 Task: In the Contact  GenesisThompson@nbcnewyork.com, Create email and send with subject: 'We're Thrilled to Welcome You ', and with mail content 'Good Evening,_x000D_
Step into a world of unlimited possibilities. Our cutting-edge solution will empower you to overcome challenges and achieve unparalleled success in your industry._x000D_
Thanks and Regards', attach the document: Terms_and_conditions.doc and insert image: visitingcard.jpg. Below Thank and Regards, write Reddit and insert the URL: 'www.reddit.com'. Mark checkbox to create task to follow up : Tomorrow. Logged in from softage.1@softage.net
Action: Mouse moved to (83, 53)
Screenshot: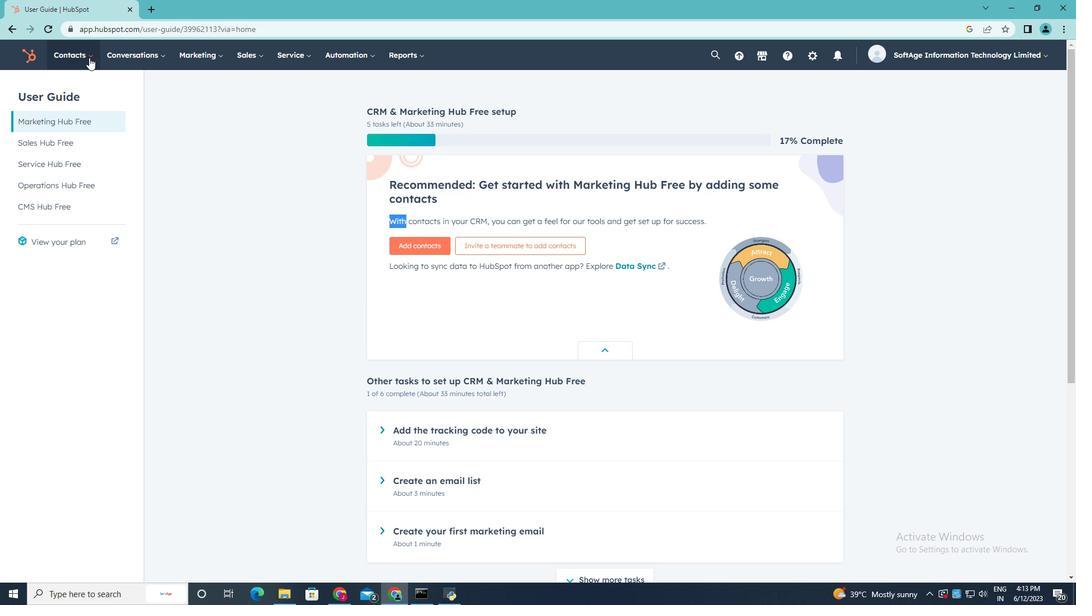 
Action: Mouse pressed left at (83, 53)
Screenshot: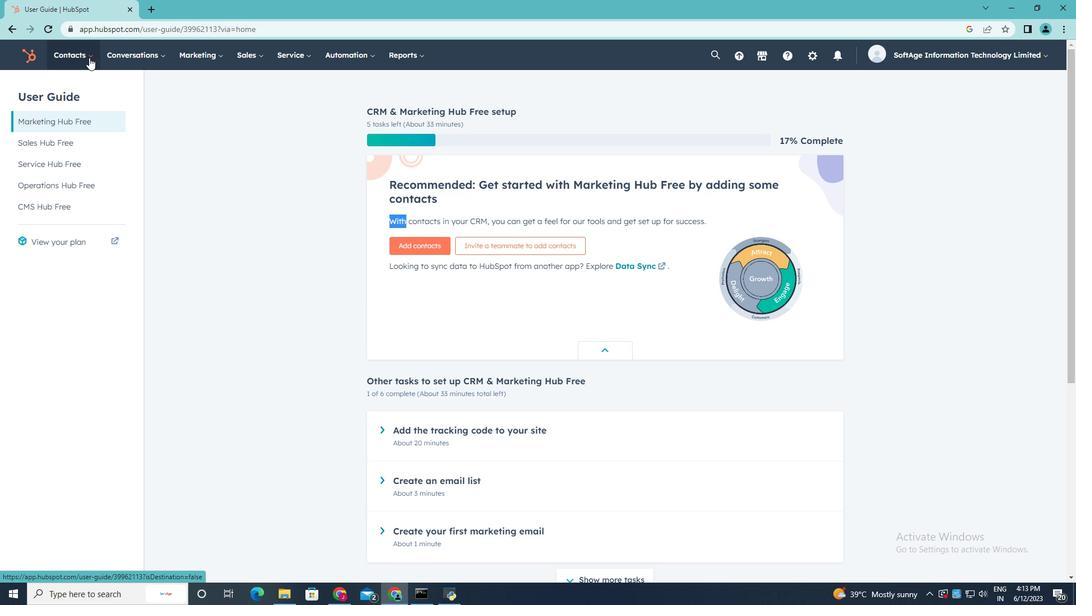 
Action: Mouse moved to (77, 86)
Screenshot: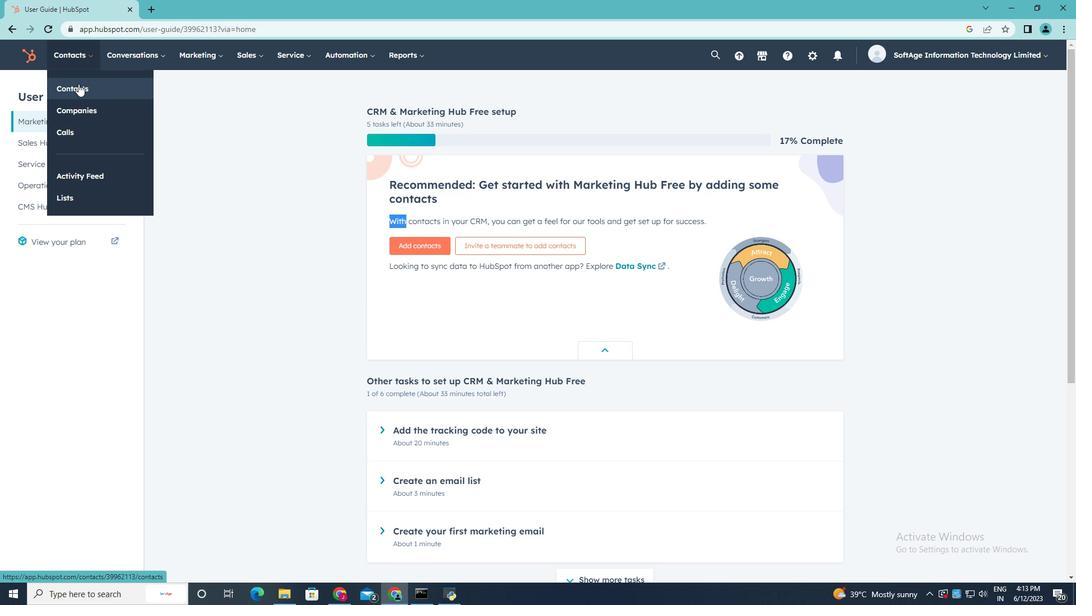 
Action: Mouse pressed left at (77, 86)
Screenshot: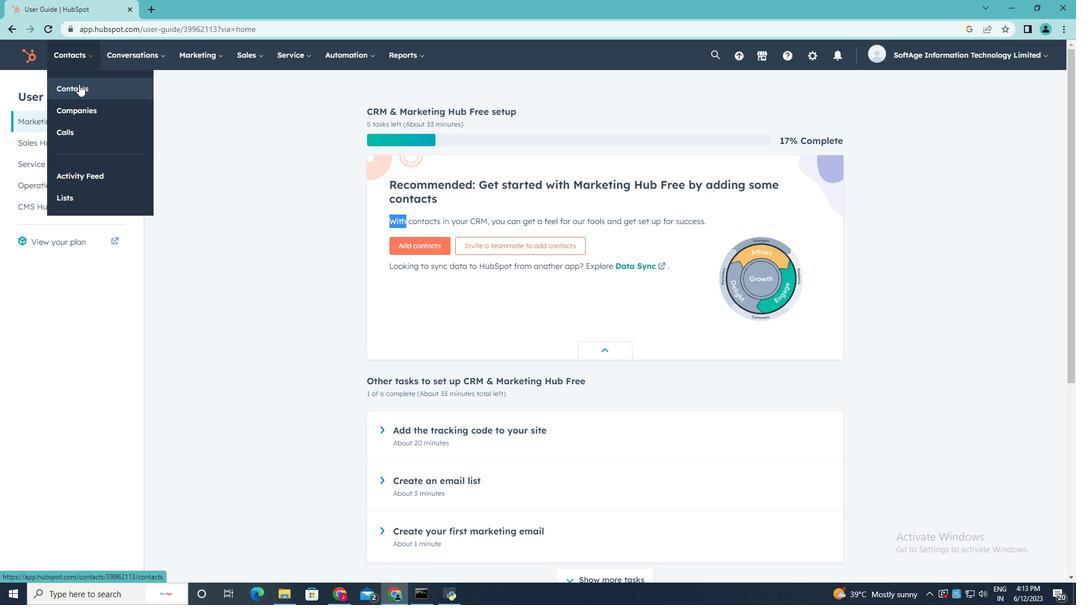 
Action: Mouse moved to (82, 182)
Screenshot: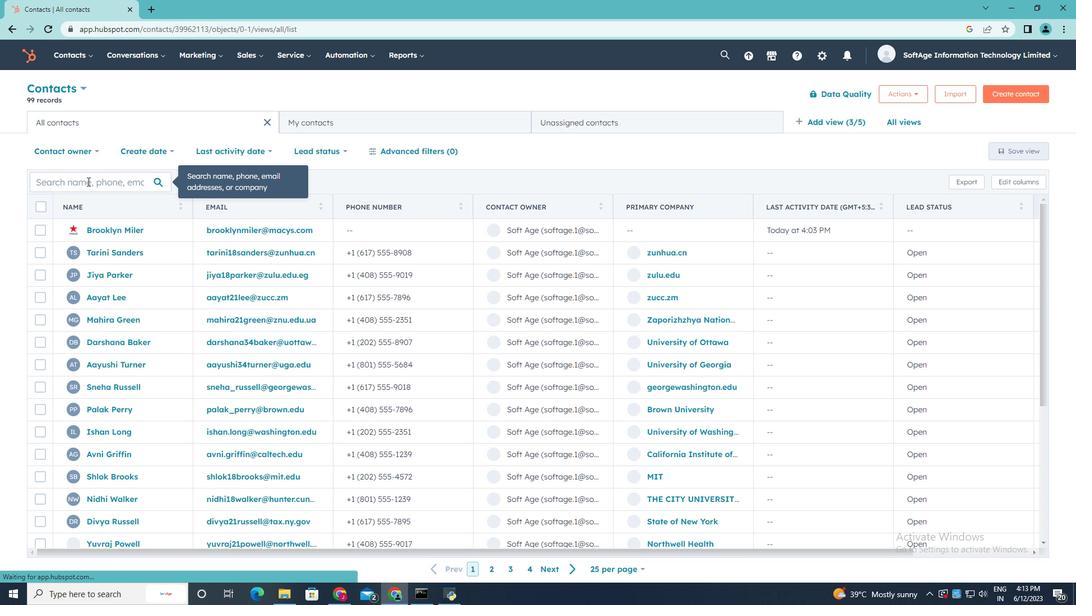 
Action: Mouse pressed left at (82, 182)
Screenshot: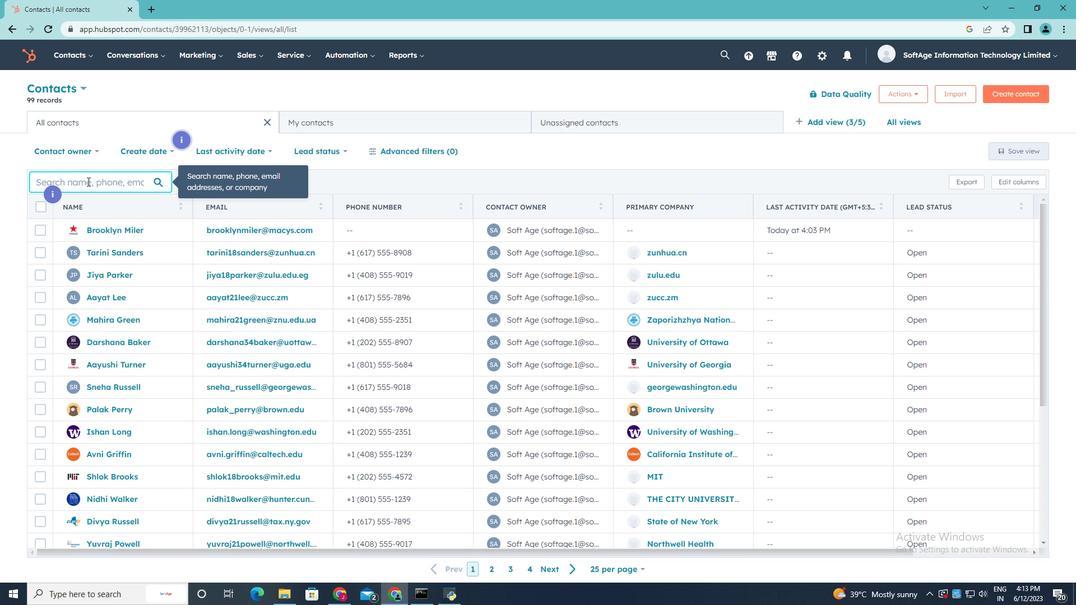 
Action: Key pressed <Key.shift>Genesis<Key.shift>Thompson<Key.shift>@nbcnewyork.com
Screenshot: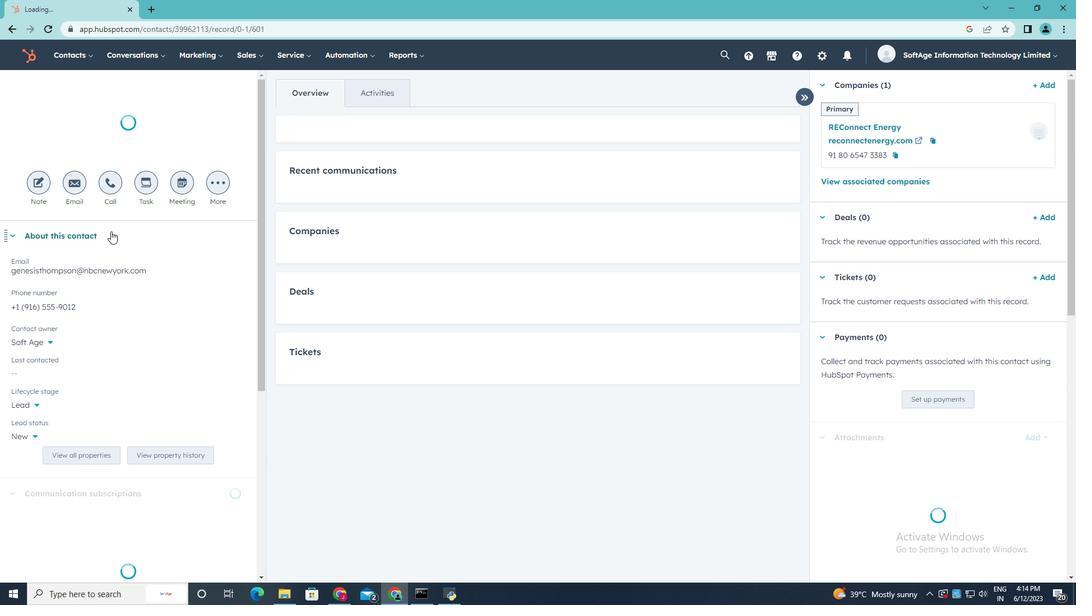 
Action: Mouse moved to (102, 231)
Screenshot: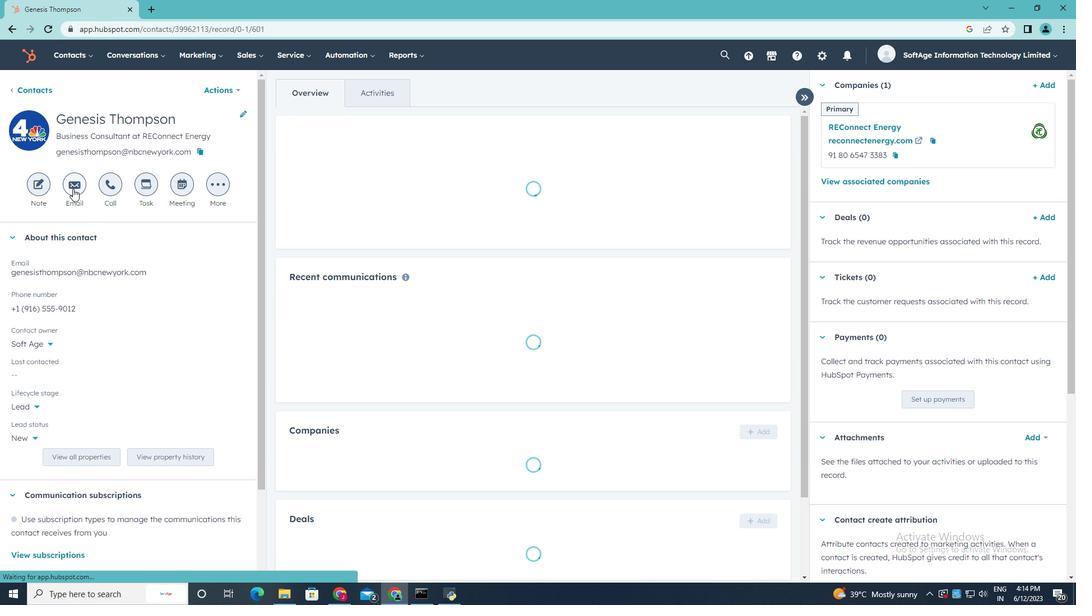 
Action: Mouse pressed left at (102, 231)
Screenshot: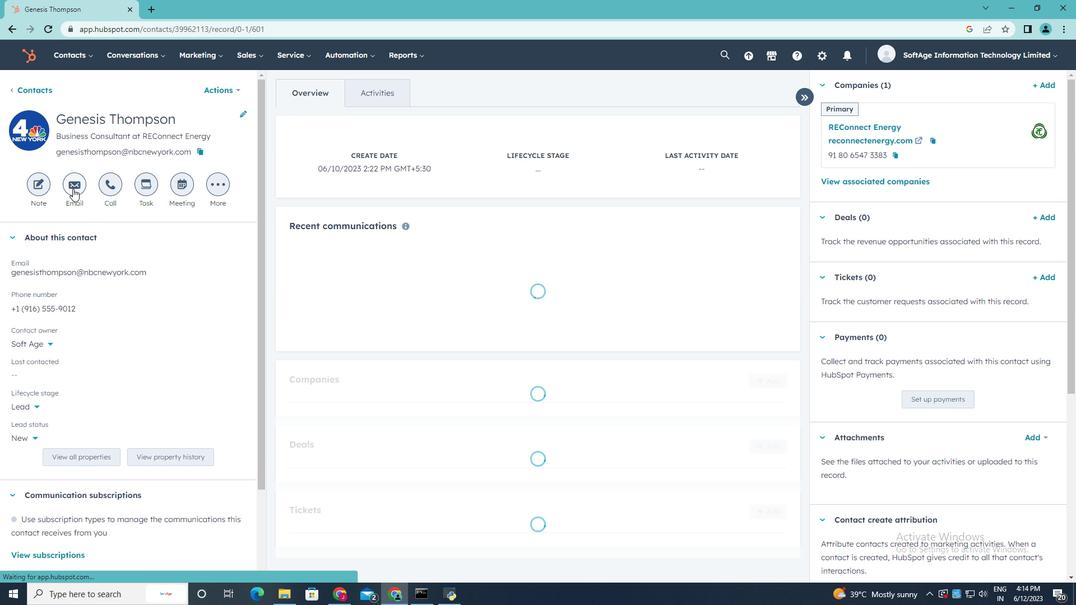 
Action: Mouse moved to (73, 186)
Screenshot: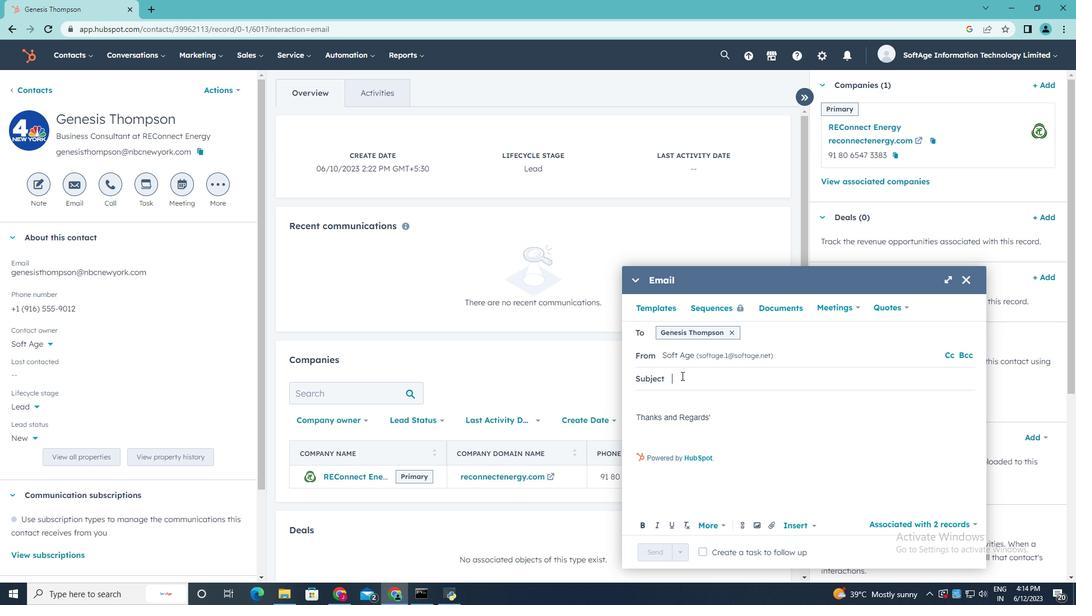 
Action: Mouse pressed left at (73, 186)
Screenshot: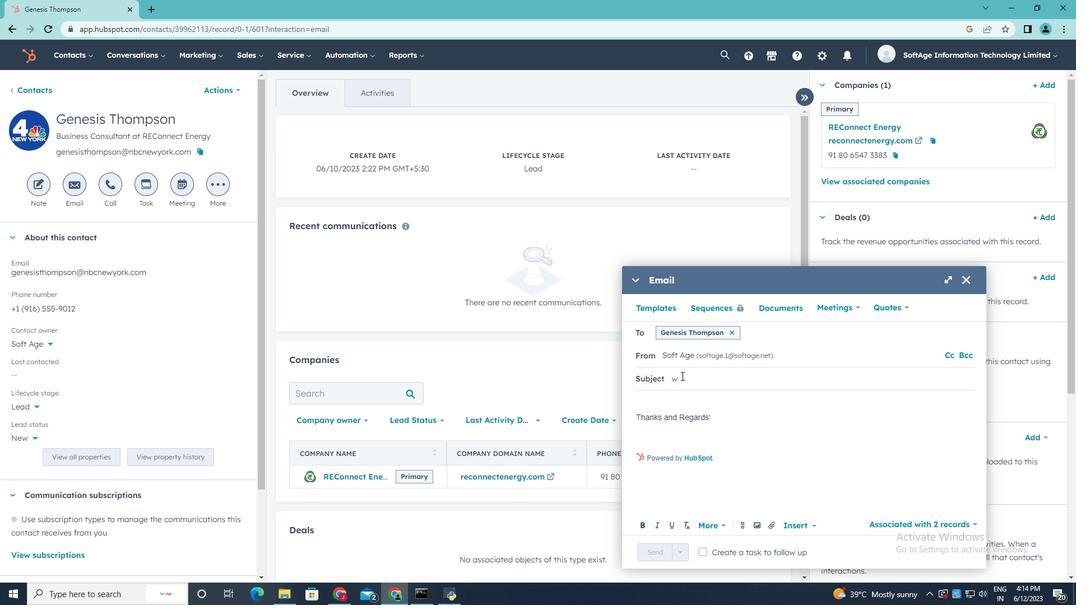 
Action: Mouse moved to (952, 281)
Screenshot: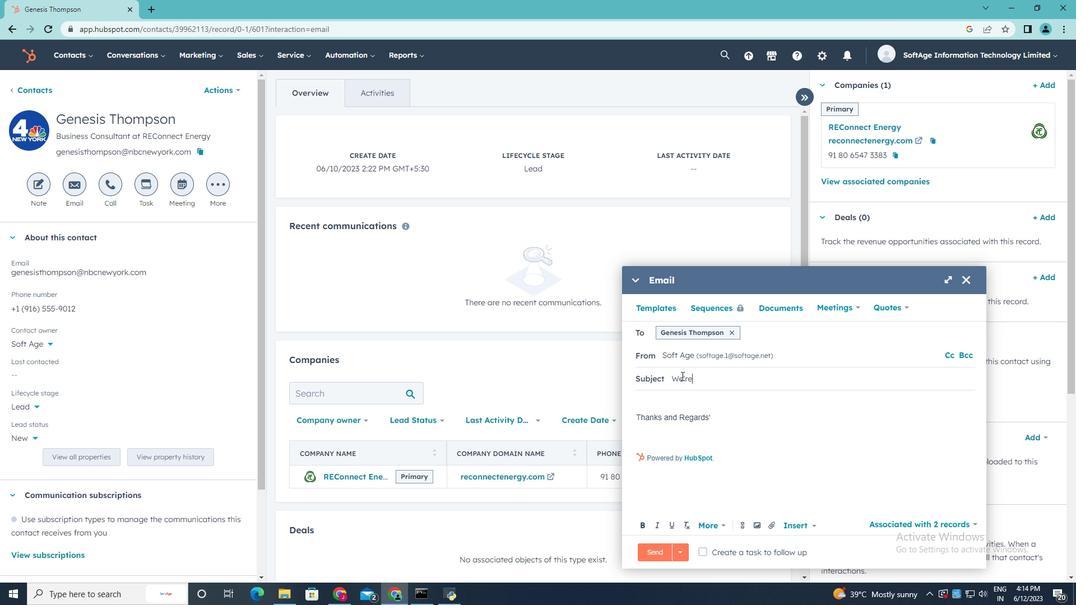 
Action: Mouse pressed left at (952, 281)
Screenshot: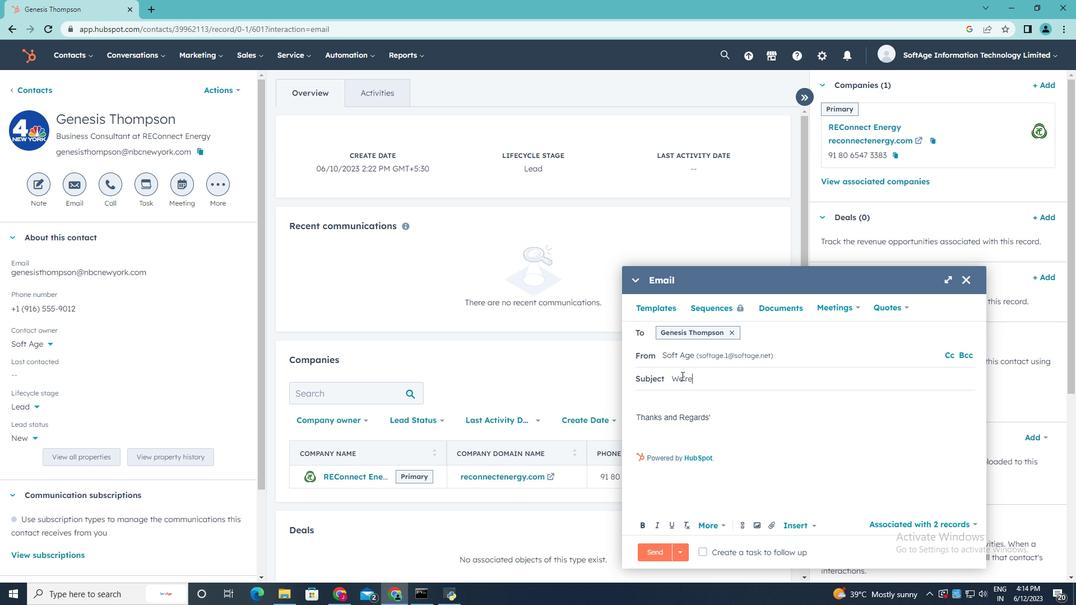 
Action: Mouse moved to (299, 237)
Screenshot: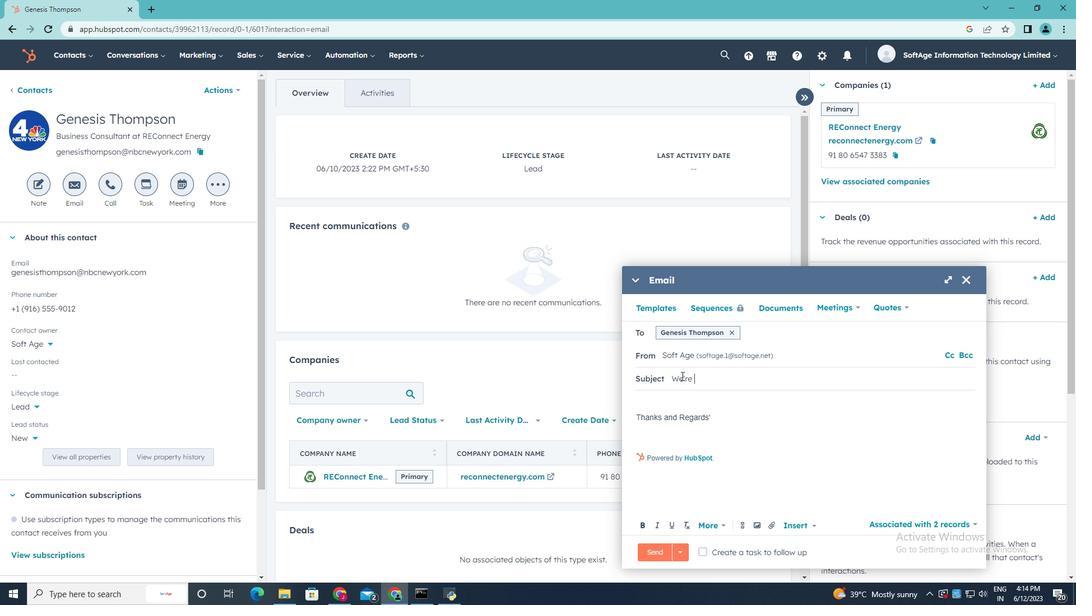 
Action: Key pressed <Key.shift>We;<Key.insert>'<Key.insert><Key.insert><Key.insert><Key.insert><Key.insert><Key.insert><Key.insert><Key.backspace><Key.backspace>'re<Key.space><Key.shift><Key.shift><Key.shift>Thrilled<Key.space>to<Key.space><Key.shift>Welcome<Key.space><Key.shift>You
Screenshot: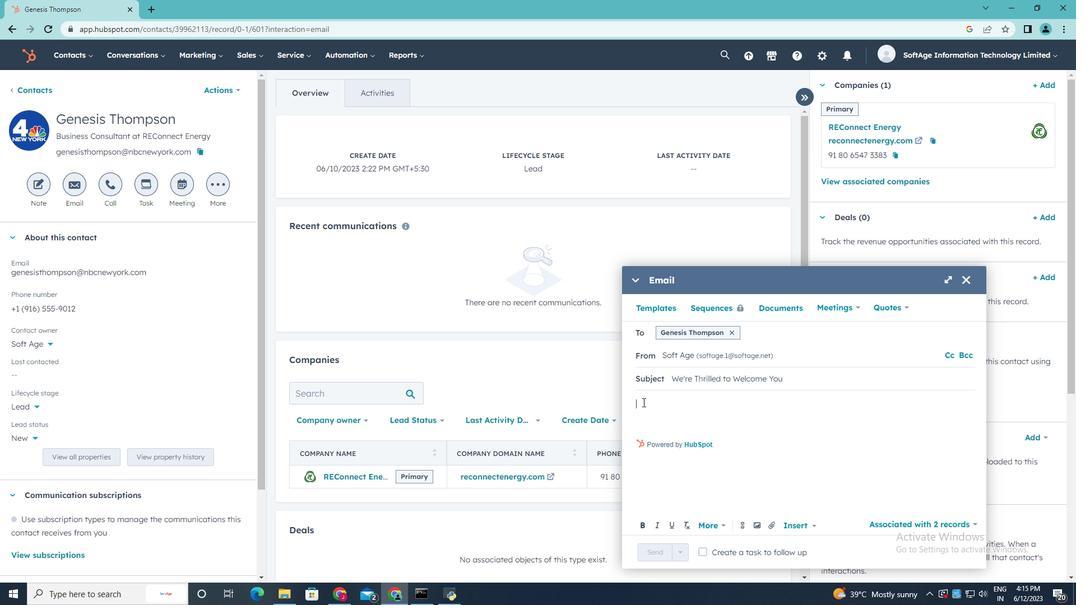 
Action: Mouse moved to (193, 241)
Screenshot: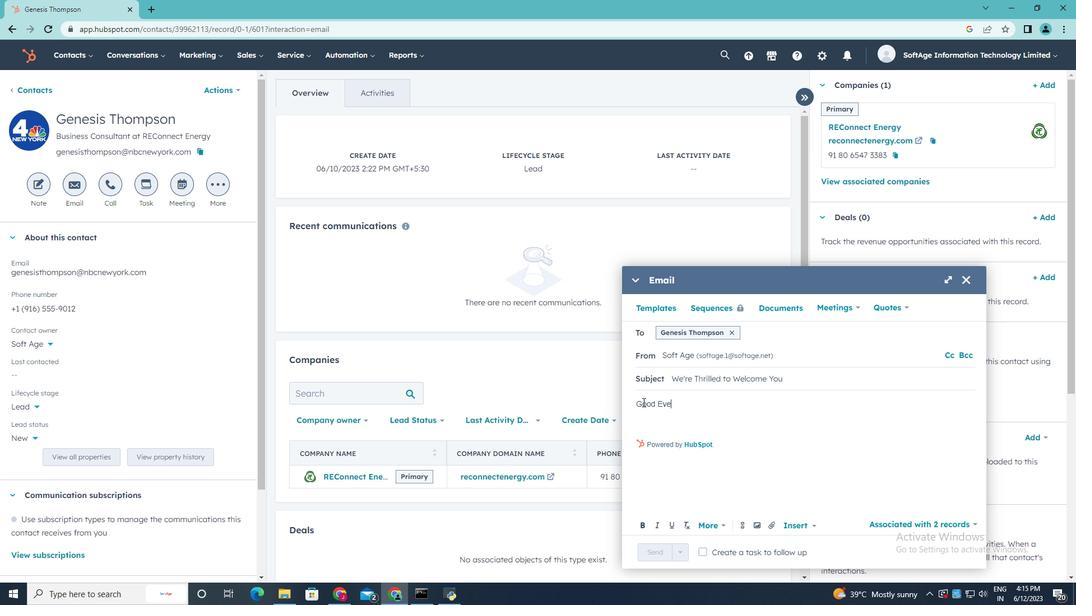 
Action: Mouse pressed left at (193, 241)
Screenshot: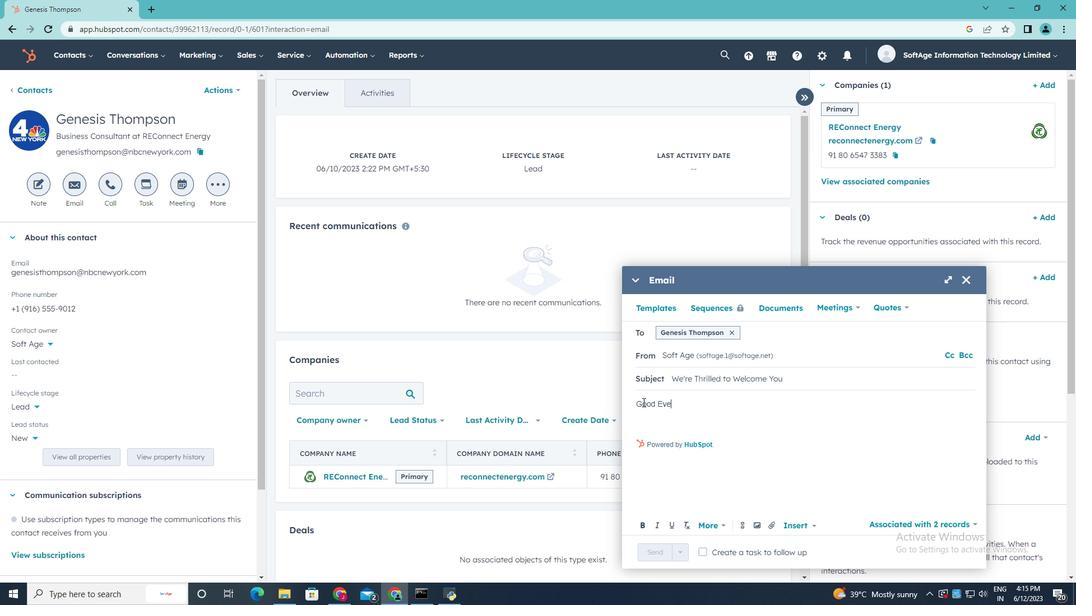 
Action: Mouse moved to (195, 227)
Screenshot: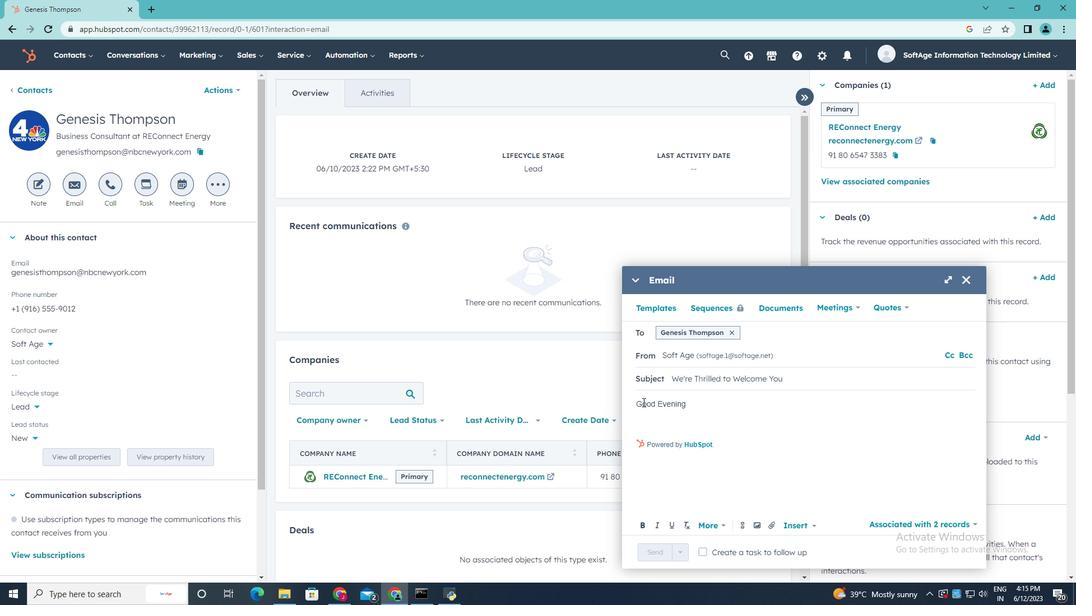
Action: Mouse pressed left at (195, 227)
Screenshot: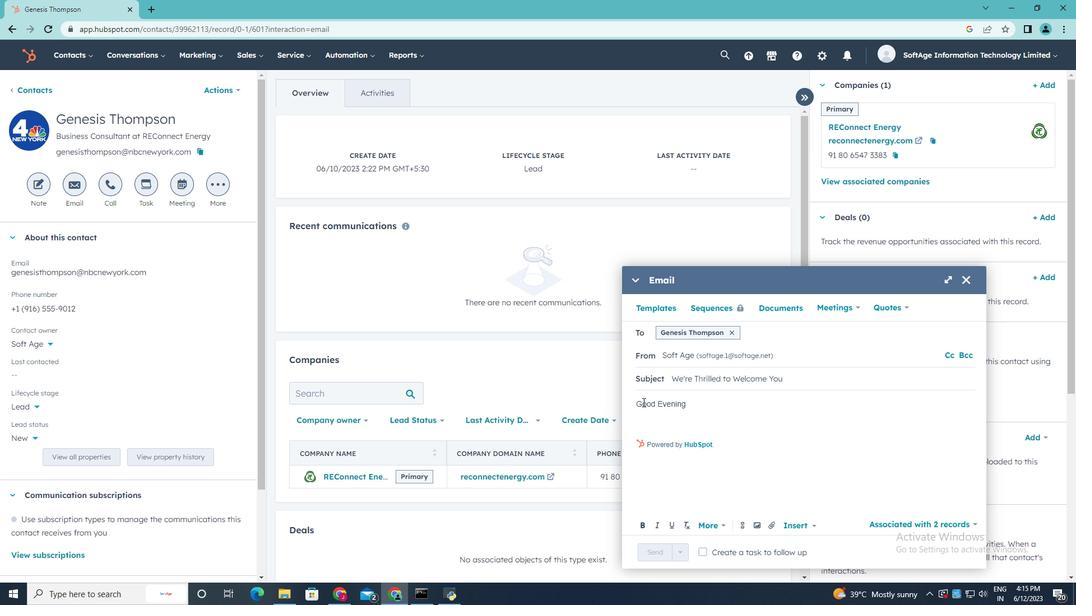 
Action: Key pressed <Key.shift><Key.shift><Key.shift><Key.shift><Key.shift><Key.shift><Key.shift><Key.shift><Key.shift><Key.shift>Good<Key.space><Key.shift>Evening<Key.enter><Key.shift>Step<Key.space>into<Key.space>a<Key.space>world<Key.space>of<Key.space>i<Key.backspace>unlimited<Key.space>possibilities.<Key.shift>Our<Key.space>cutting-<Key.space>edge<Key.space><Key.shift>S<Key.backspace>solution<Key.space>will<Key.space><Key.left><Key.left><Key.left><Key.left><Key.left><Key.left><Key.left><Key.left><Key.left><Key.left><Key.left><Key.left><Key.left><Key.left><Key.left><Key.left><Key.left><Key.left><Key.left><Key.left><Key.left><Key.left><Key.left><Key.left><Key.left><Key.left><Key.left><Key.left><Key.left><Key.left><Key.left><Key.left><Key.space><Key.down><Key.left>empower<Key.space>you<Key.space>to<Key.space>c<Key.backspace>overcome<Key.space>challenges<Key.space>and<Key.space>achieve<Key.space>unparalleled<Key.space>success<Key.space>in<Key.space>your<Key.space>industry.<Key.enter><Key.enter><Key.shift>Thanks<Key.space>and<Key.space><Key.shift>Regards'
Screenshot: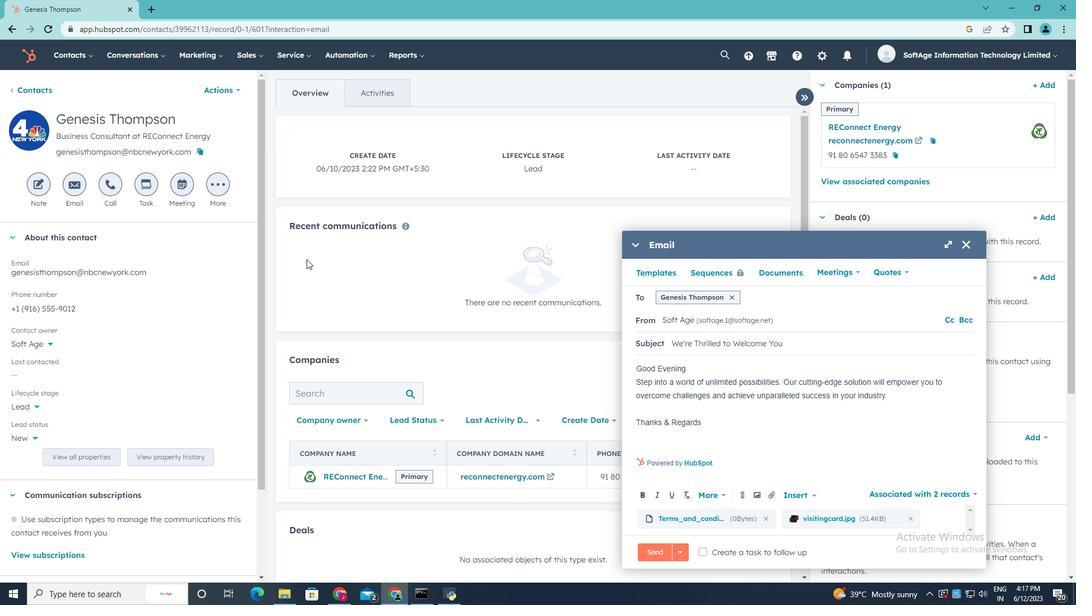 
Action: Mouse moved to (89, 57)
Screenshot: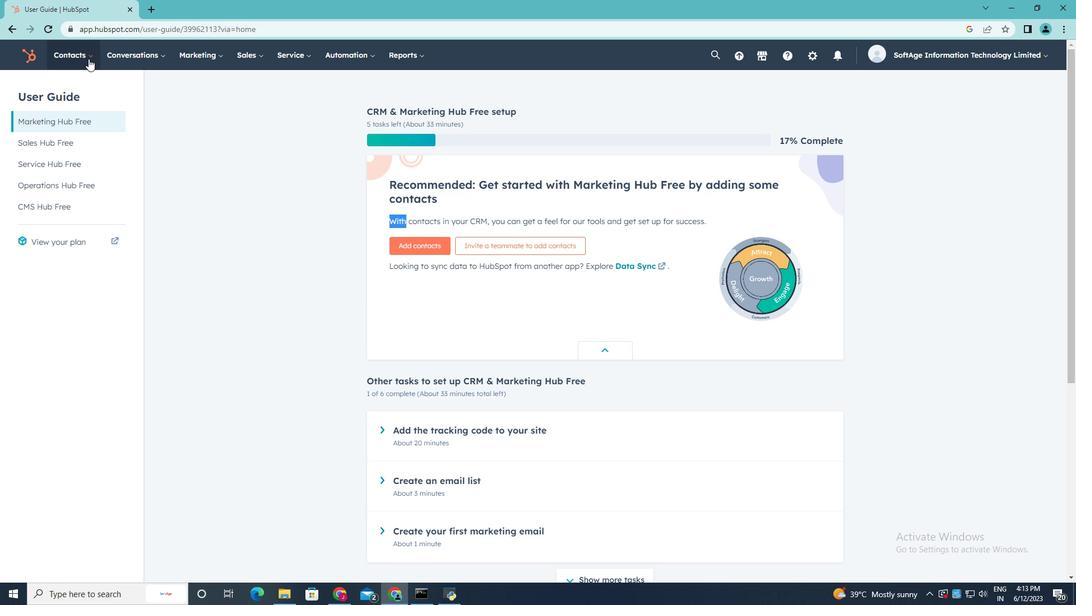 
Action: Mouse pressed left at (89, 57)
Screenshot: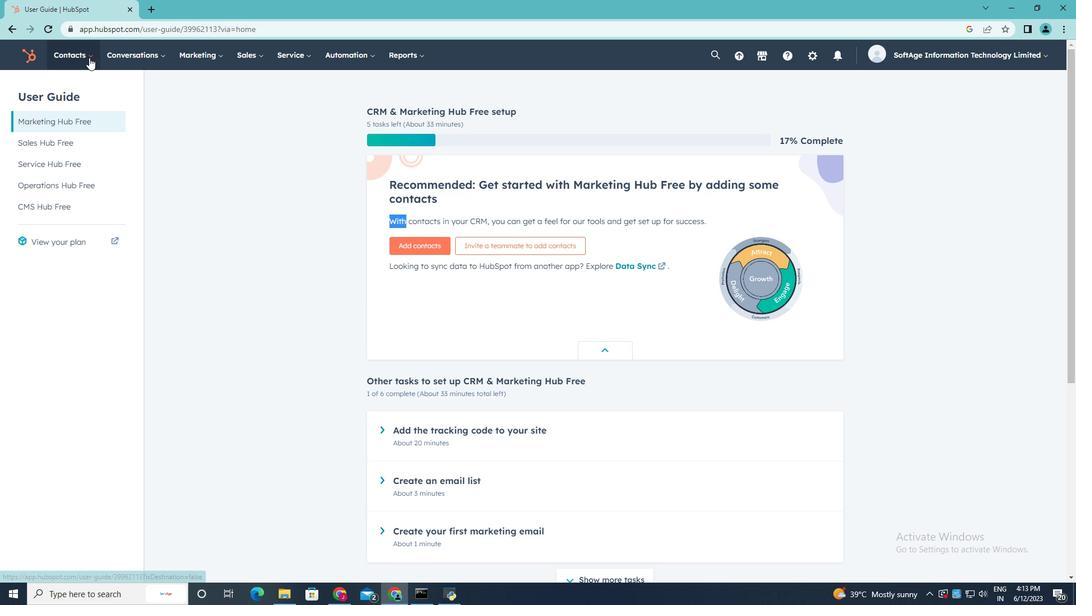 
Action: Mouse moved to (79, 84)
Screenshot: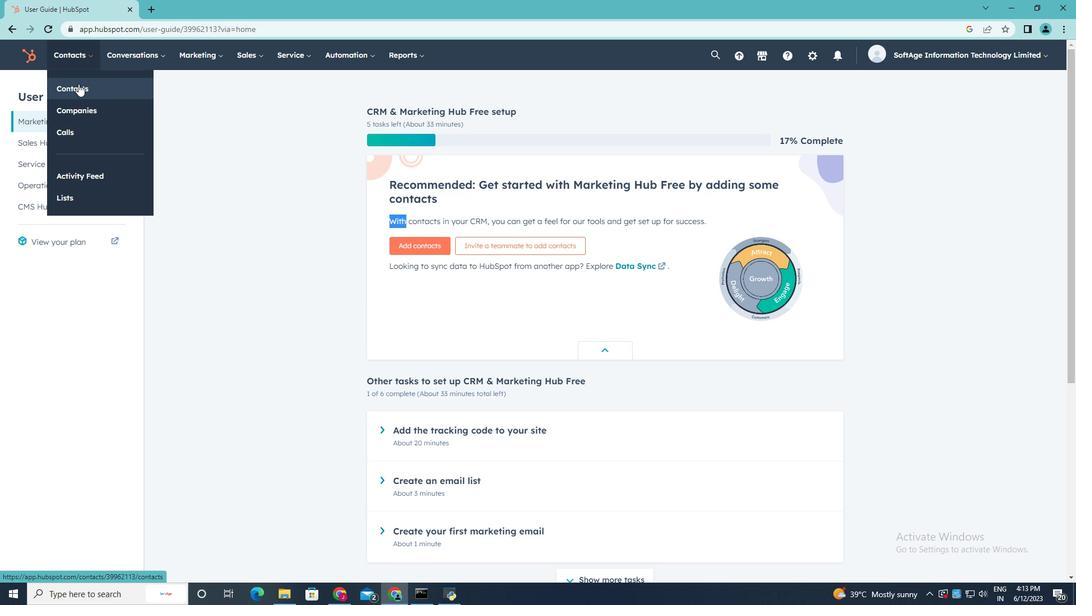 
Action: Mouse pressed left at (79, 84)
Screenshot: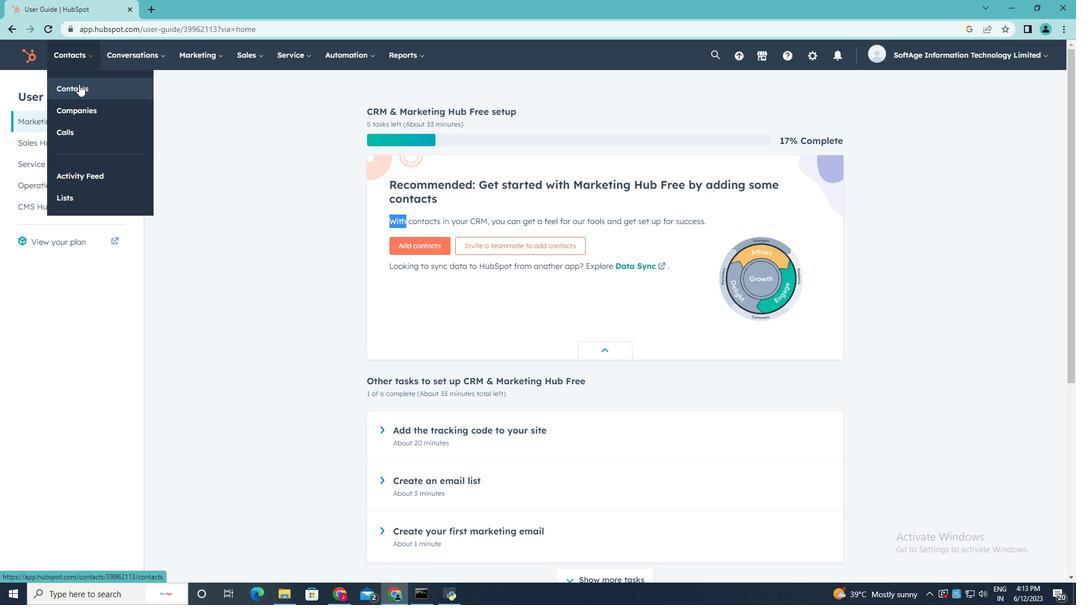 
Action: Mouse moved to (87, 181)
Screenshot: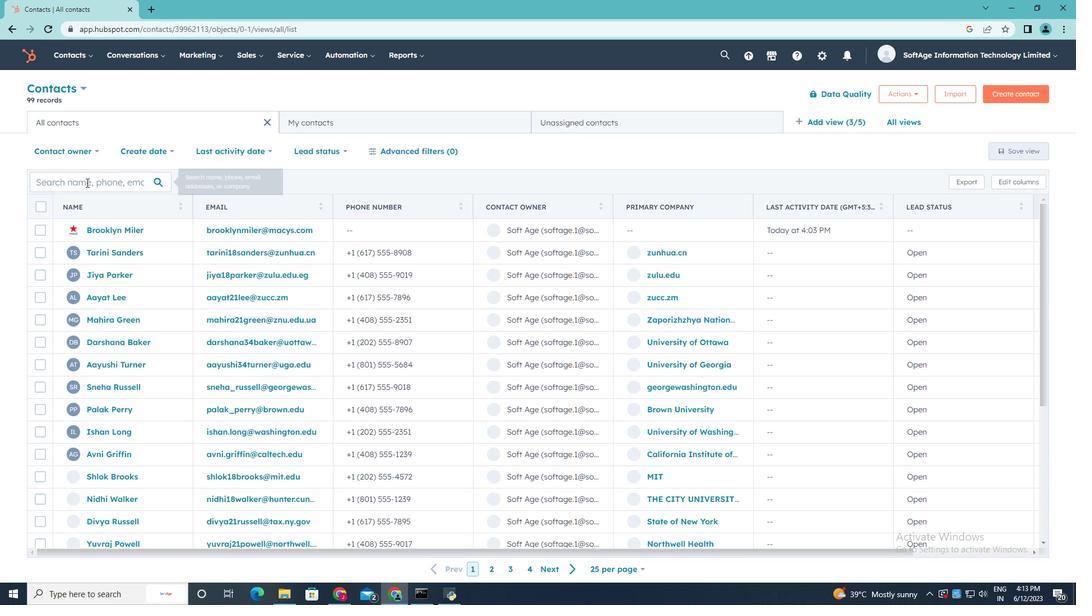 
Action: Mouse pressed left at (87, 181)
Screenshot: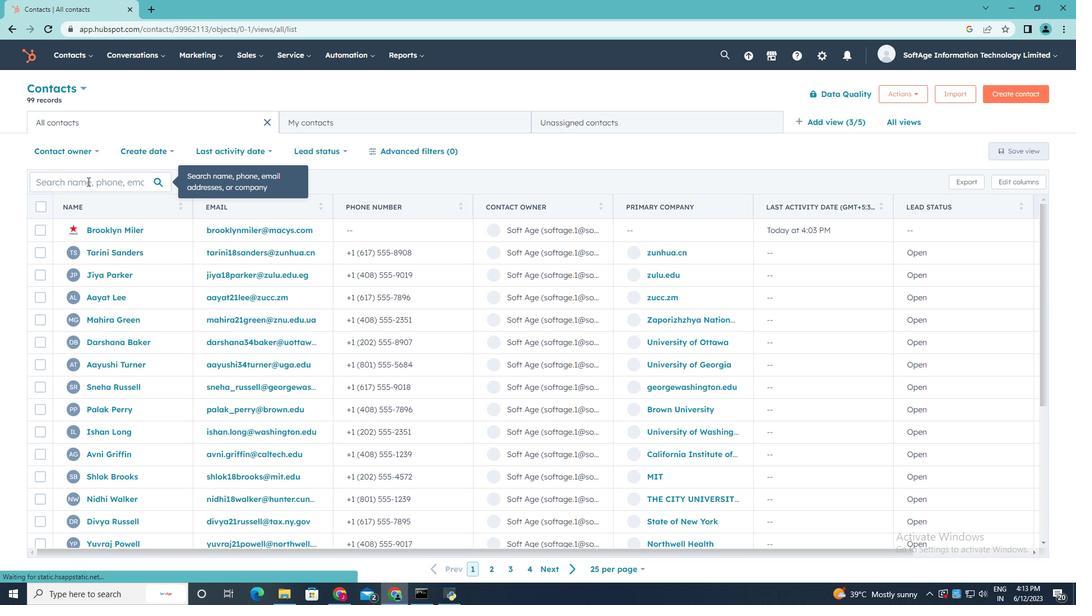 
Action: Key pressed <Key.shift>Genesis<Key.shift>Thompson<Key.shift>@nbc<Key.shift>newyork.com
Screenshot: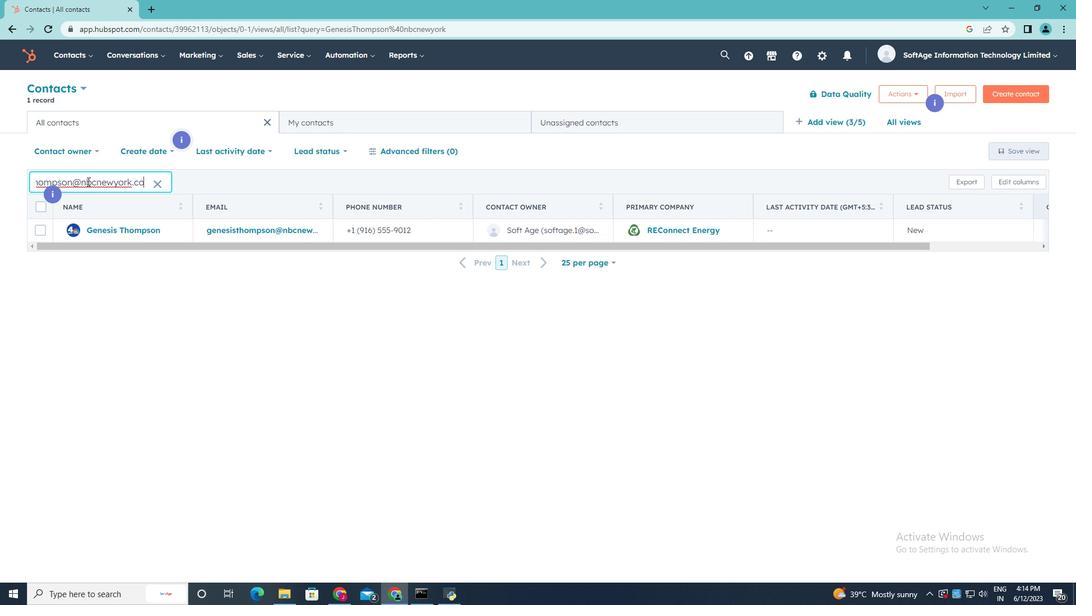 
Action: Mouse moved to (109, 231)
Screenshot: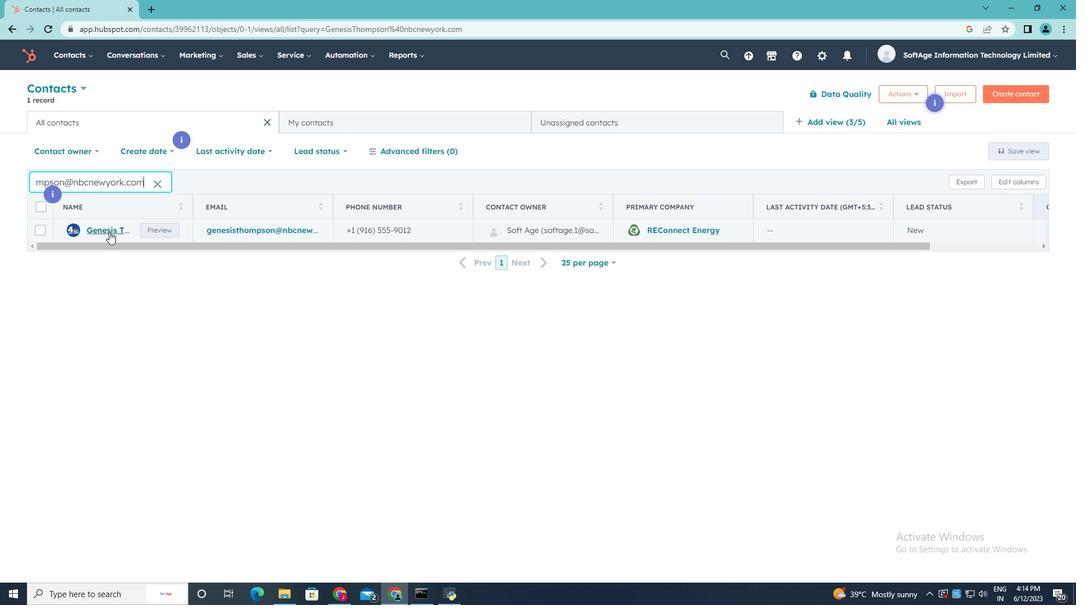 
Action: Mouse pressed left at (109, 231)
Screenshot: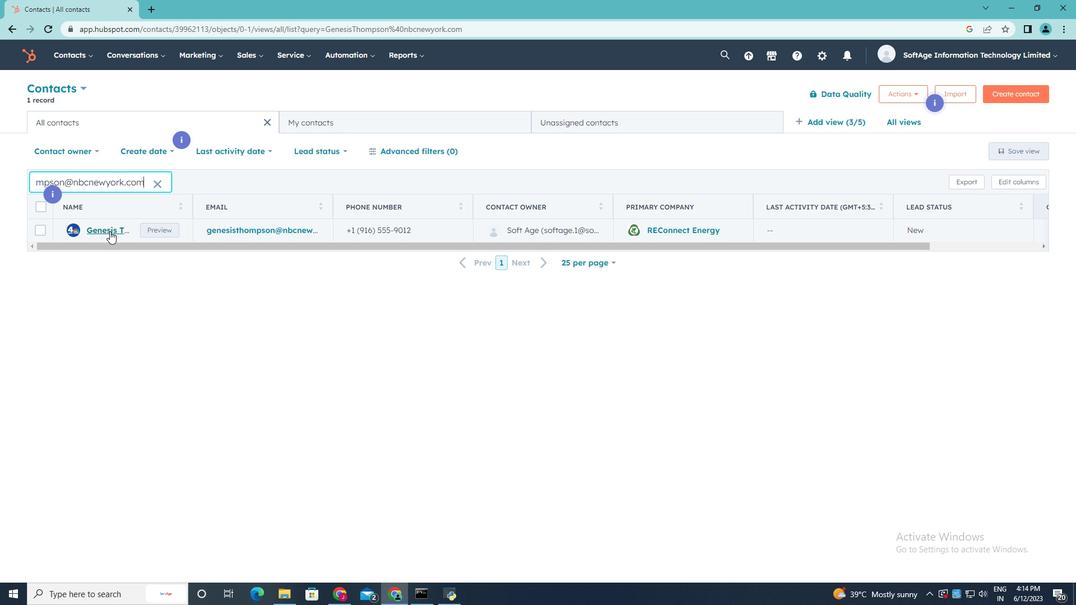 
Action: Mouse moved to (72, 189)
Screenshot: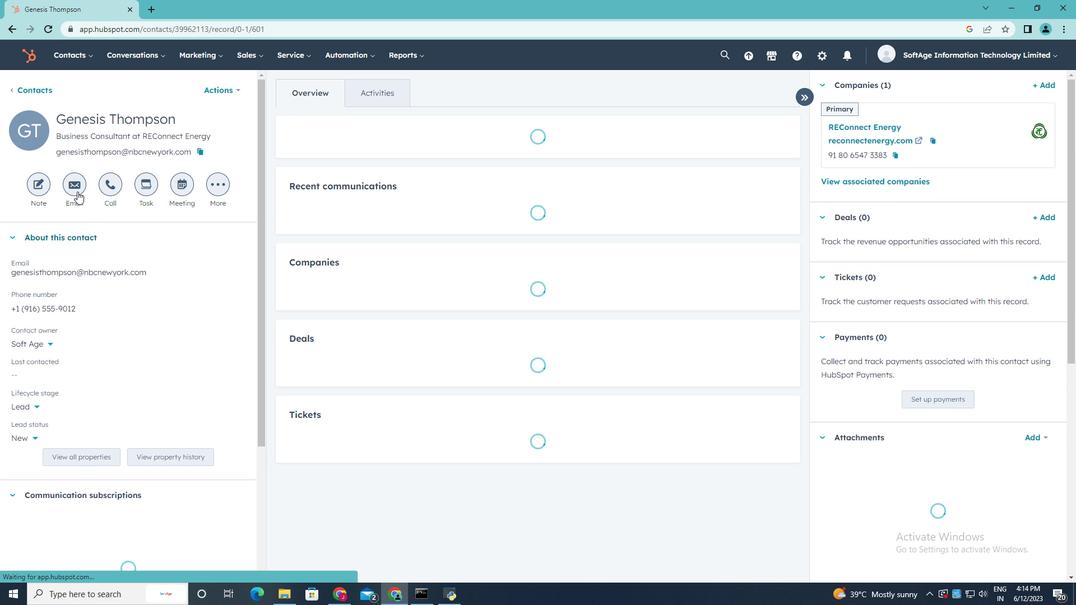 
Action: Mouse pressed left at (72, 189)
Screenshot: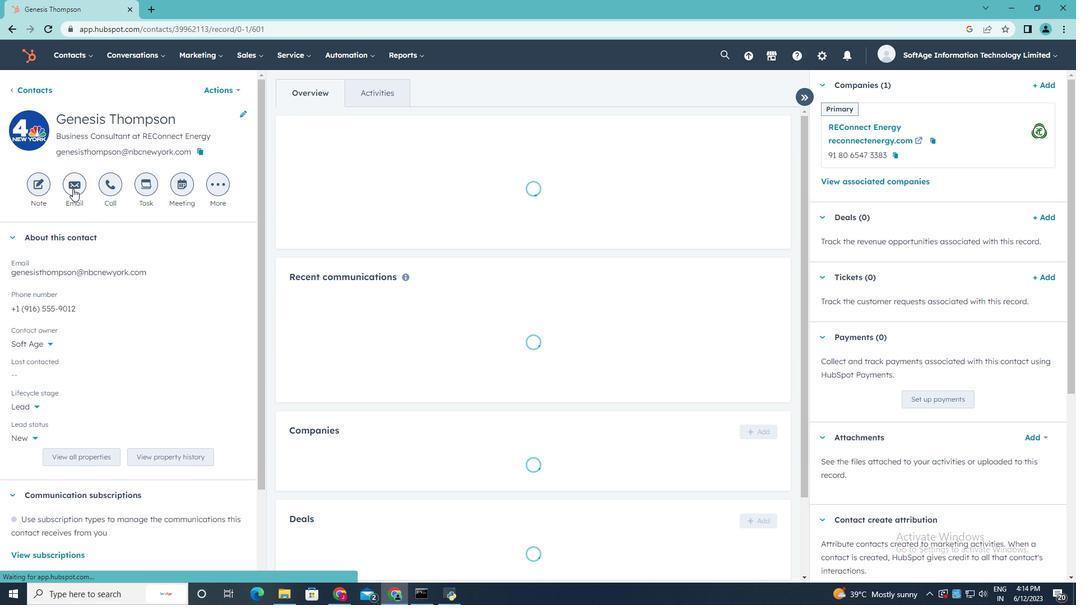 
Action: Mouse moved to (681, 376)
Screenshot: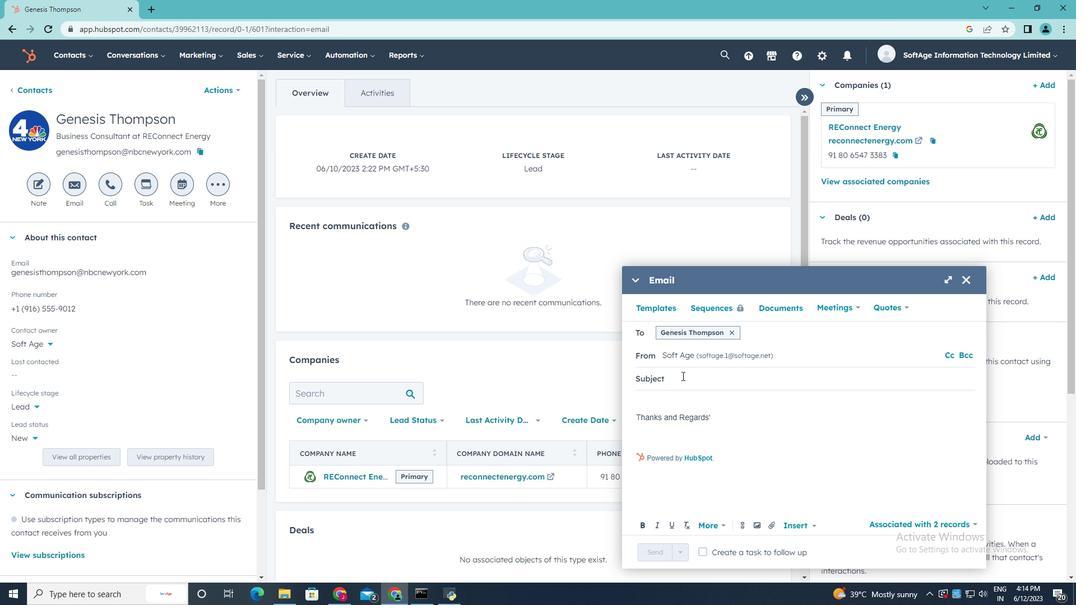 
Action: Key pressed we<Key.backspace><Key.backspace><Key.backspace><Key.shift>We're<Key.space><Key.shift>Thrilled<Key.space>to<Key.space><Key.shift>Welcome<Key.space><Key.shift>You
Screenshot: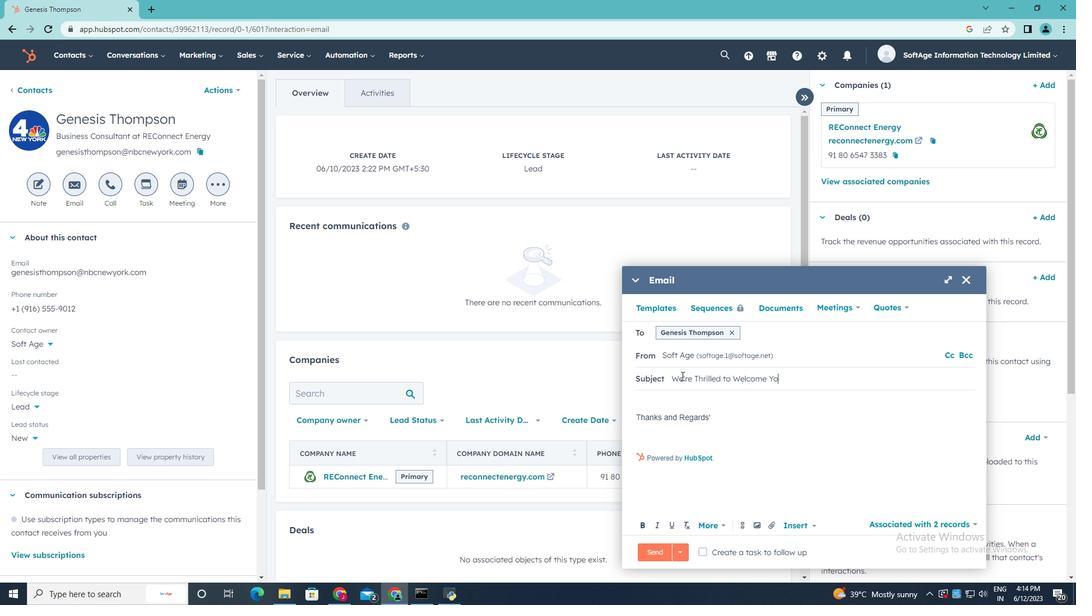 
Action: Mouse moved to (717, 418)
Screenshot: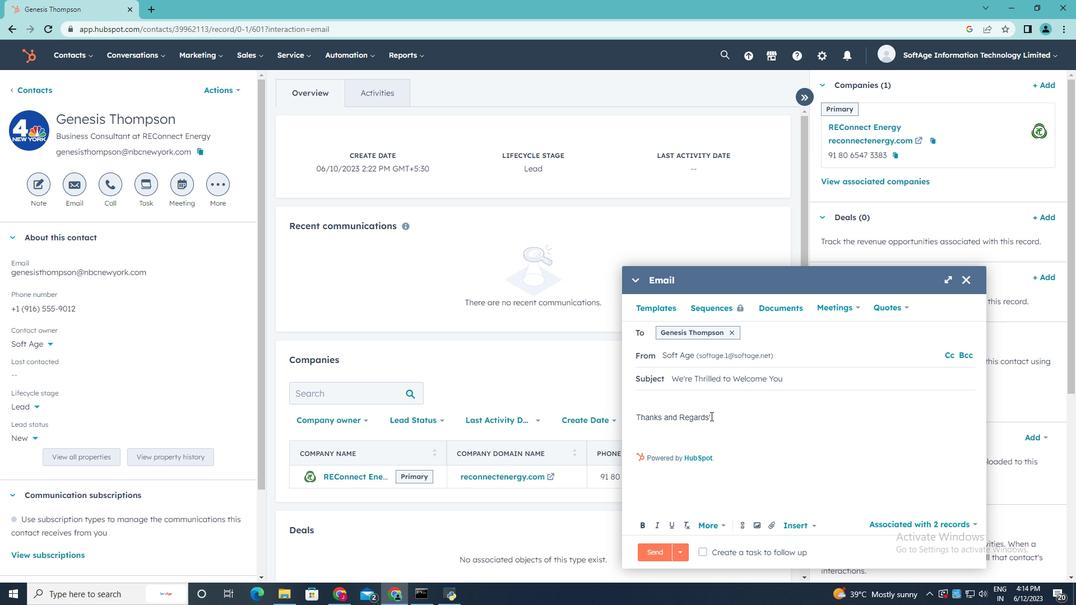 
Action: Mouse pressed left at (717, 418)
Screenshot: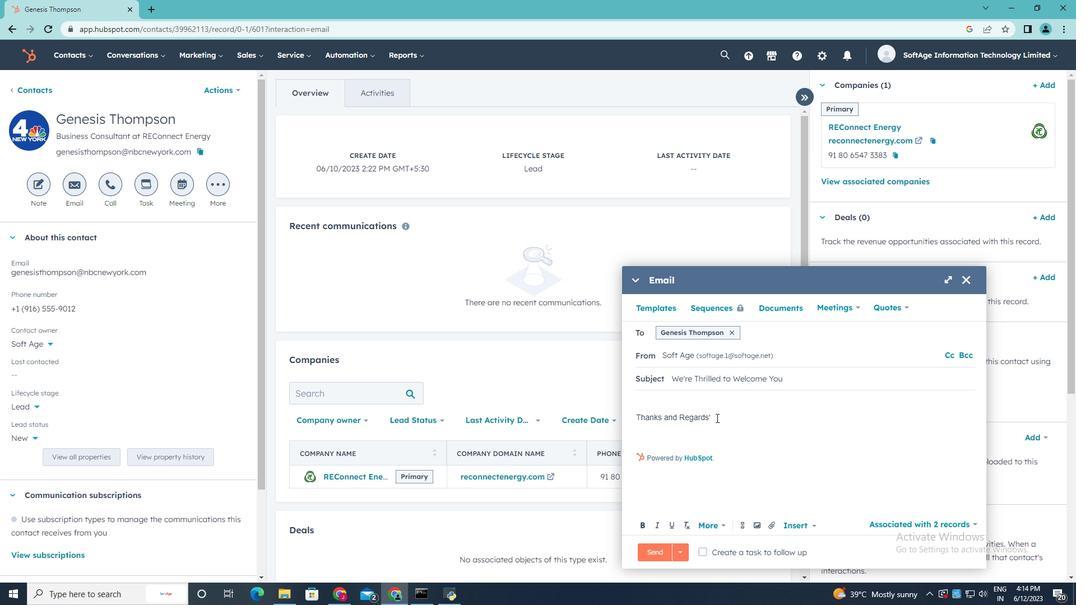 
Action: Mouse moved to (548, 402)
Screenshot: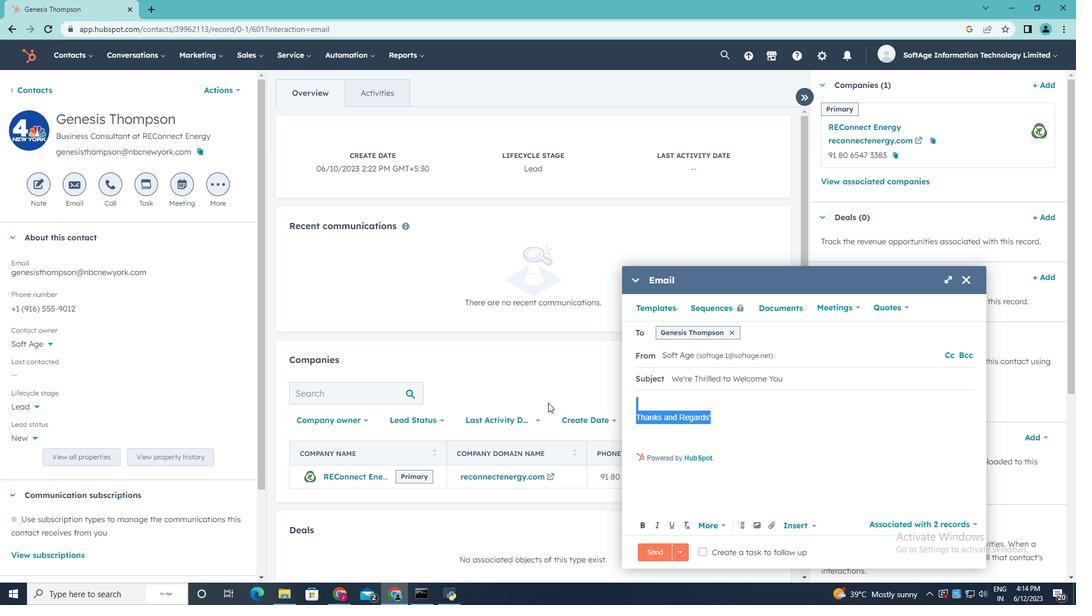 
Action: Key pressed <Key.backspace>
Screenshot: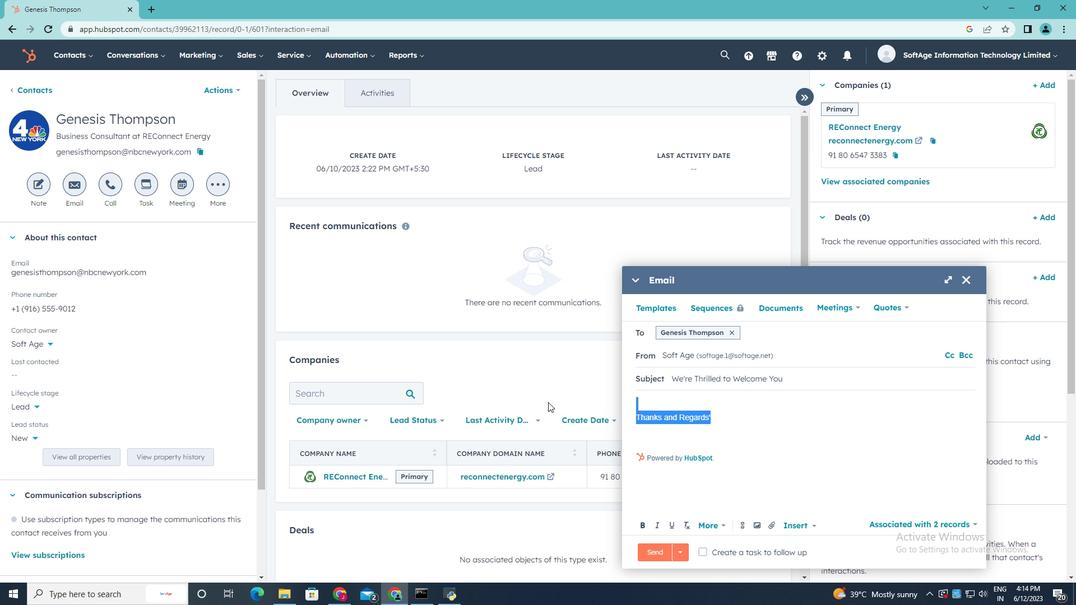 
Action: Mouse moved to (639, 398)
Screenshot: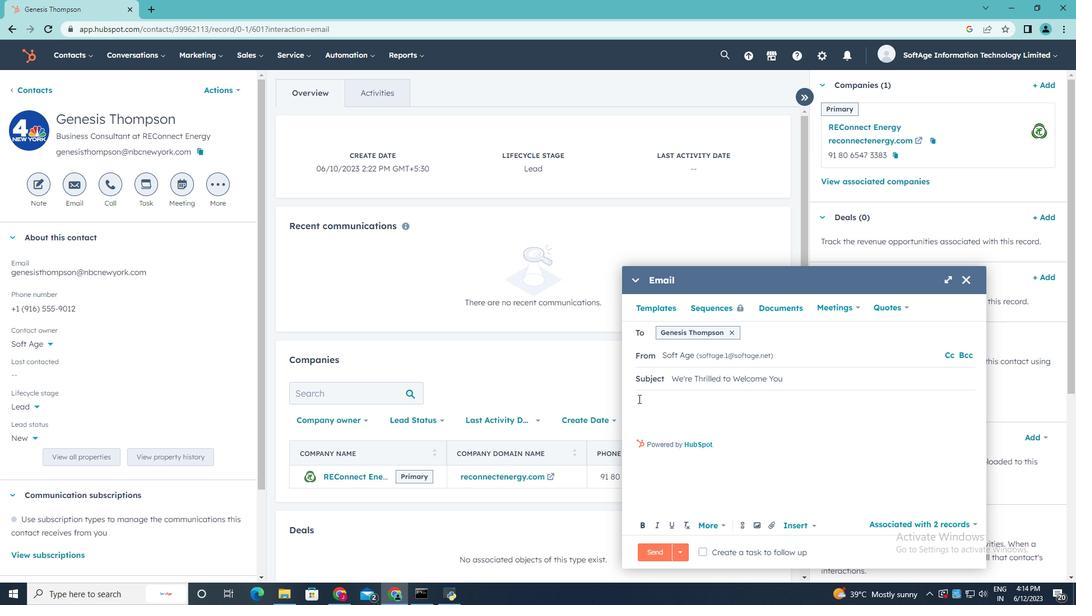 
Action: Mouse pressed left at (639, 398)
Screenshot: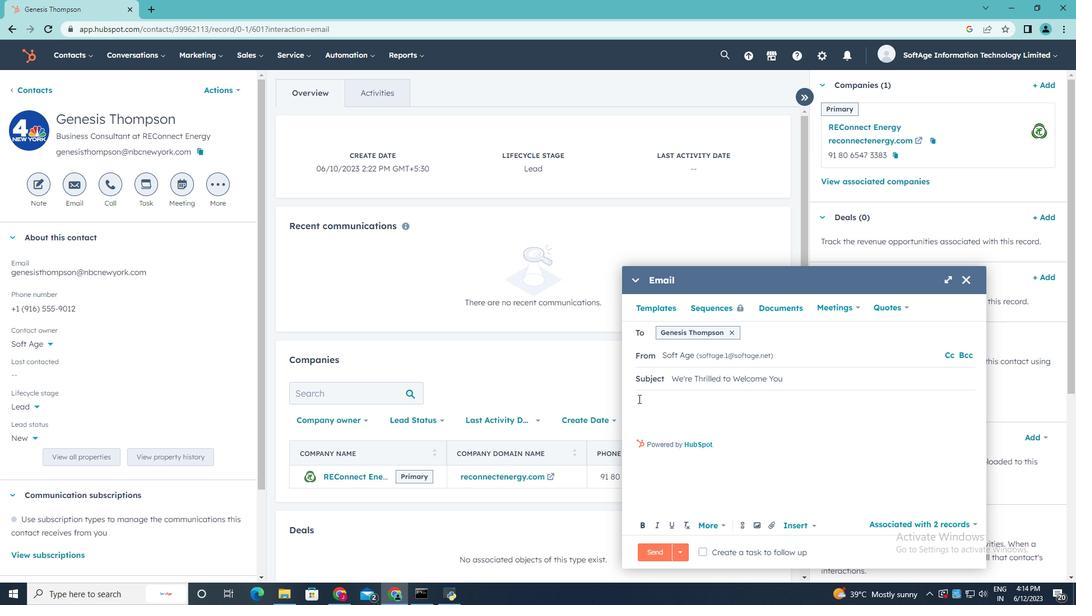 
Action: Mouse moved to (639, 398)
Screenshot: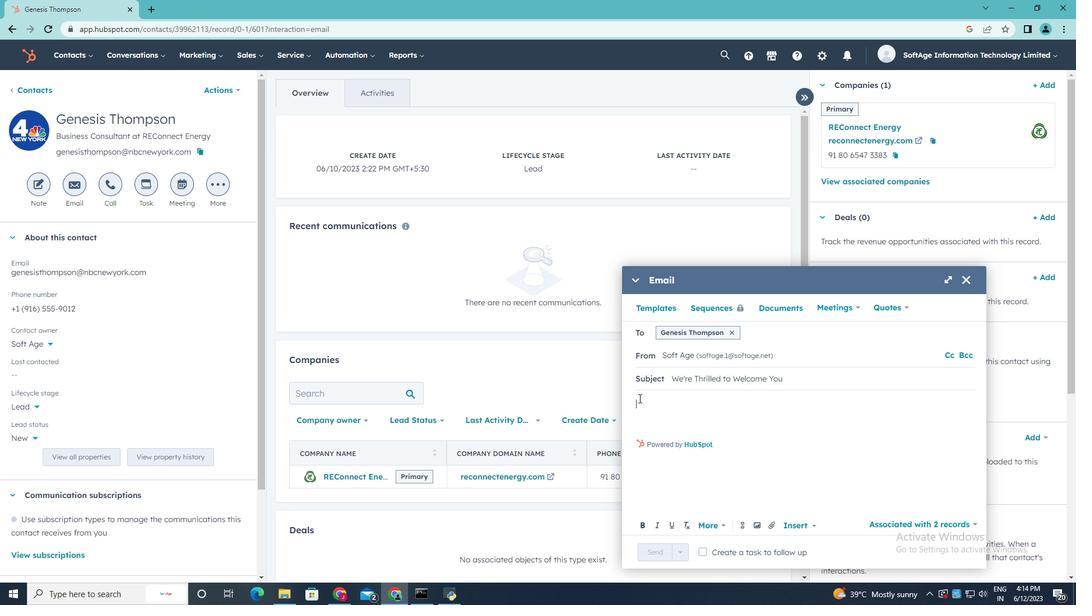 
Action: Mouse pressed left at (639, 398)
Screenshot: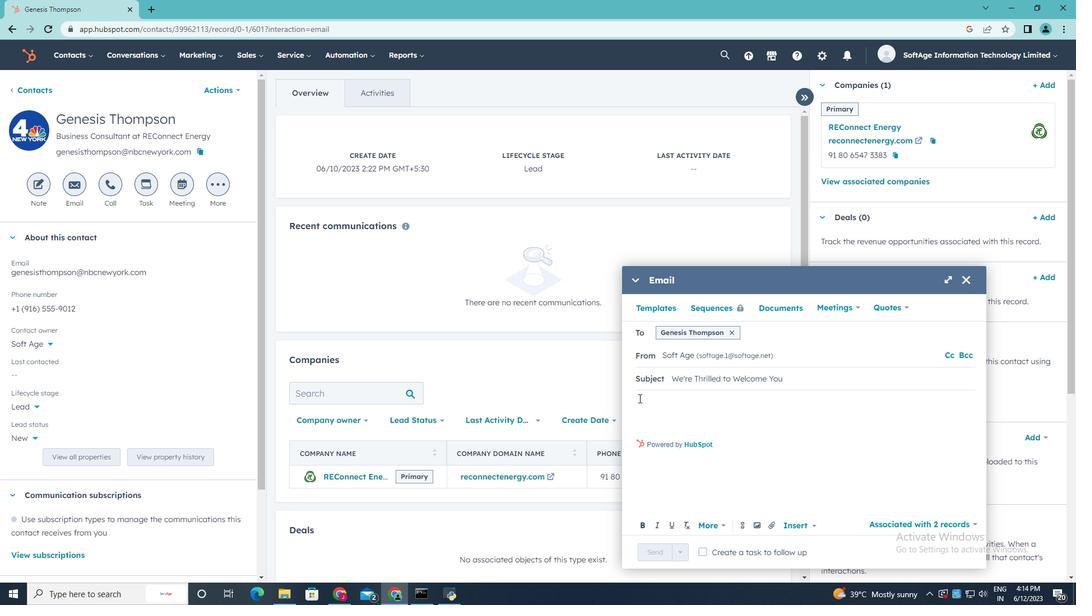 
Action: Mouse moved to (639, 415)
Screenshot: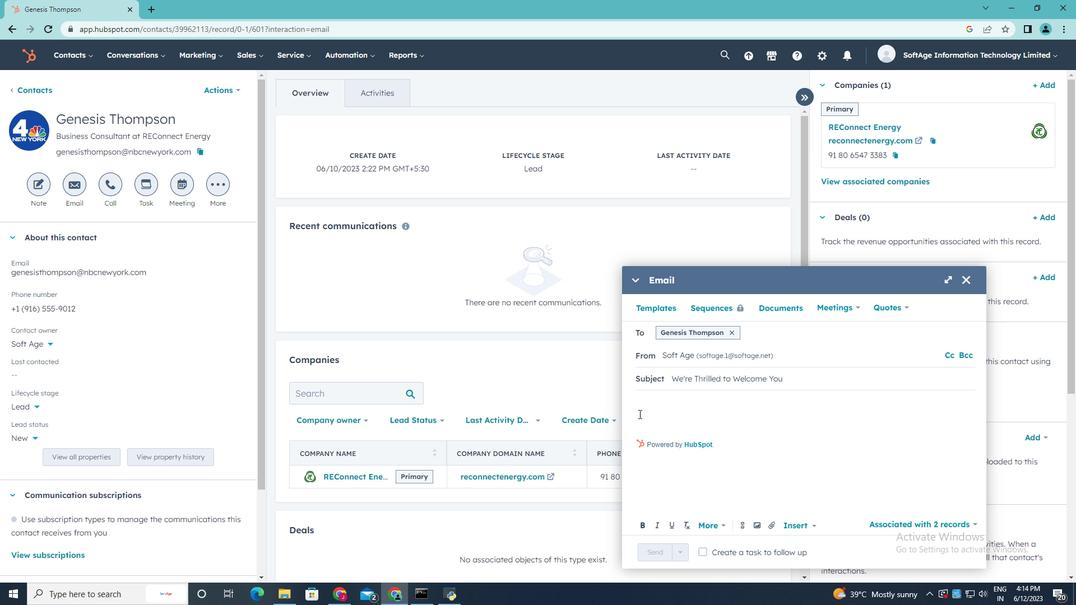 
Action: Mouse pressed left at (639, 415)
Screenshot: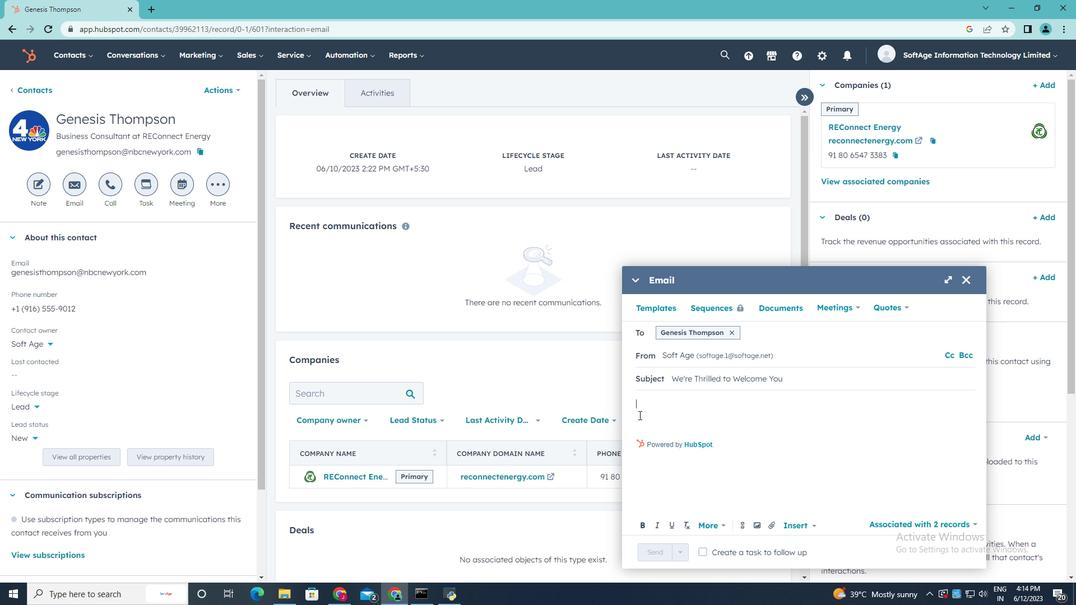 
Action: Mouse moved to (643, 402)
Screenshot: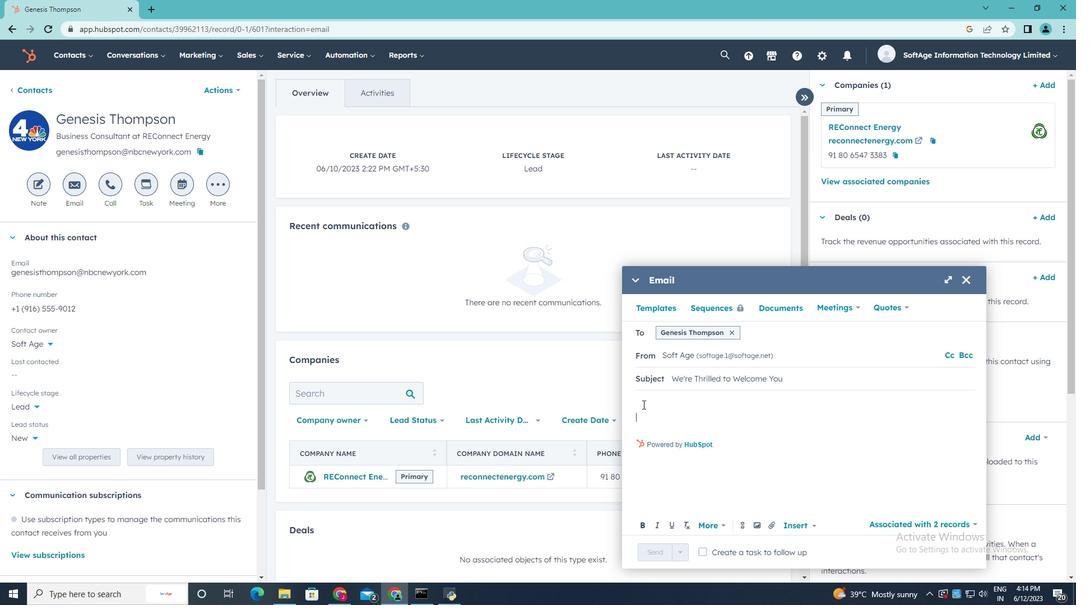 
Action: Mouse pressed left at (643, 402)
Screenshot: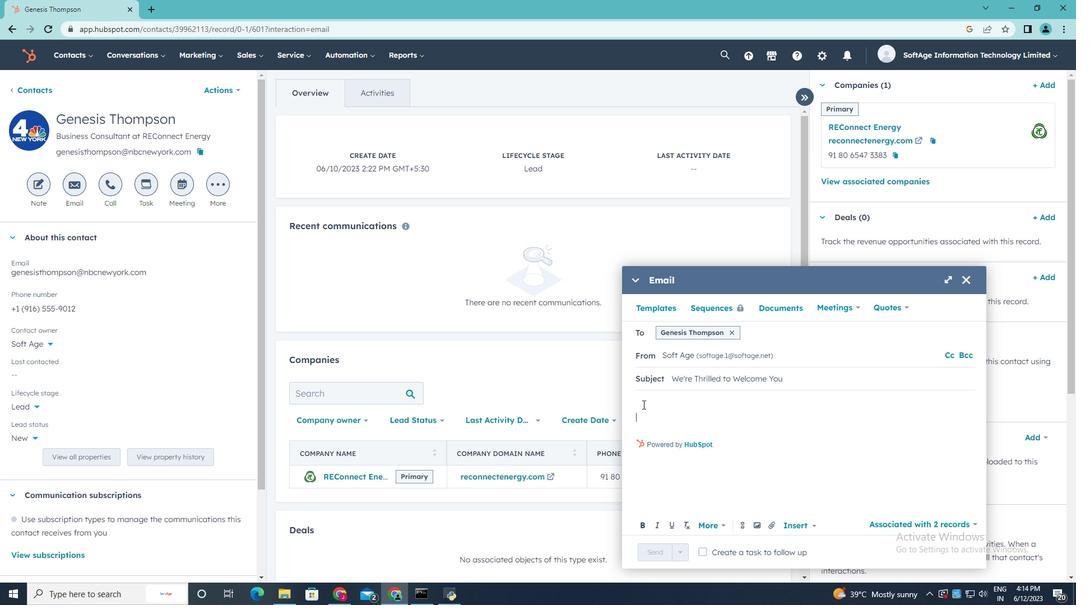 
Action: Key pressed <Key.shift>Good<Key.space><Key.shift>Evening
Screenshot: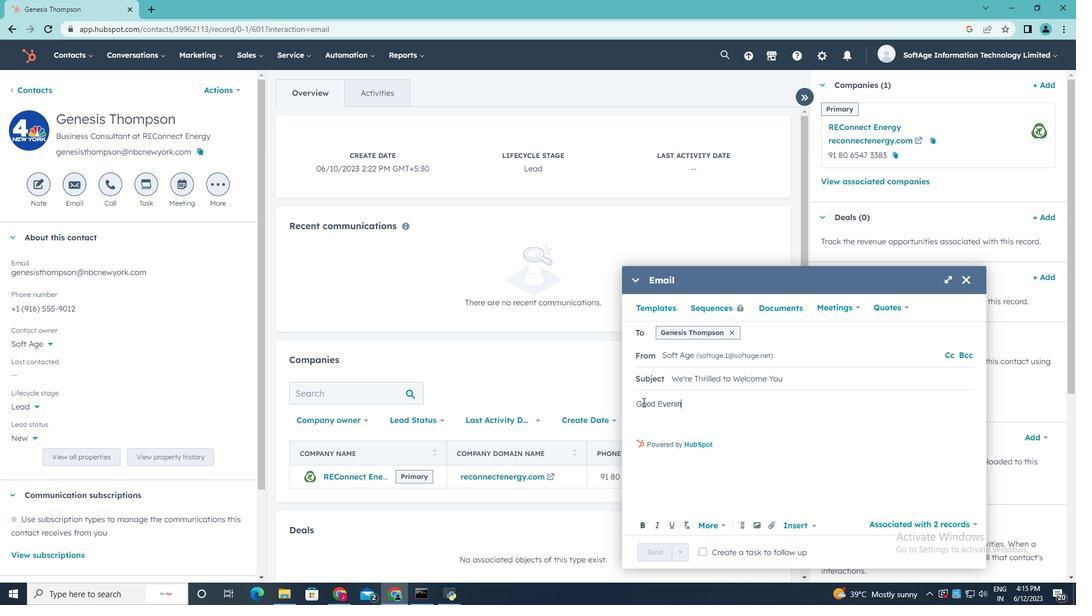 
Action: Mouse moved to (648, 426)
Screenshot: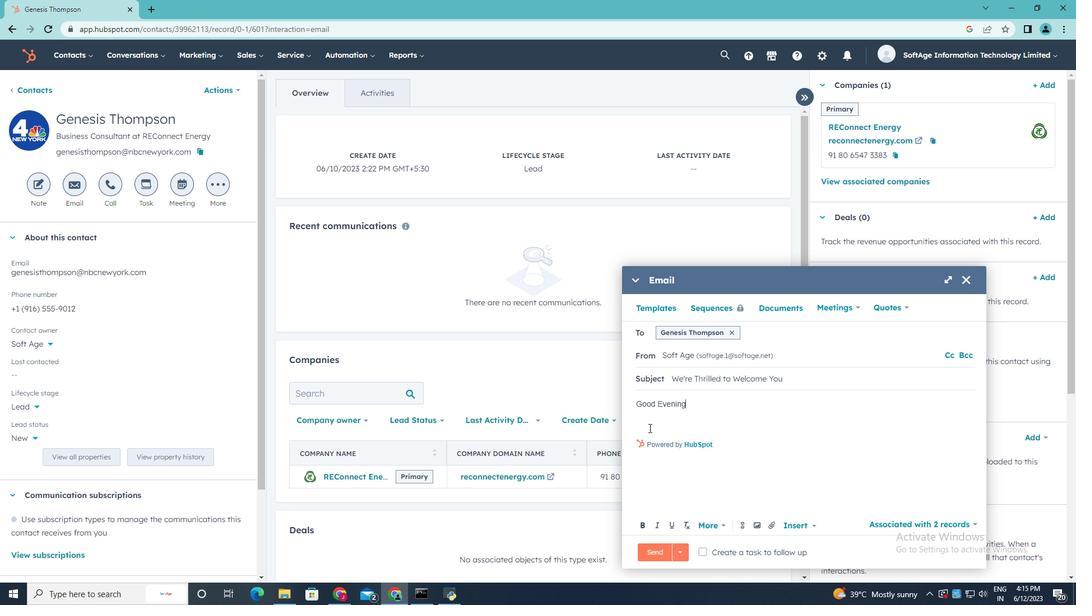 
Action: Key pressed <Key.enter><Key.shift><Key.shift>Steo<Key.backspace>p<Key.space>u<Key.backspace>into<Key.space>a<Key.space>world<Key.space>of<Key.space>unlimited<Key.space><Key.shift>possibilities<Key.space><Key.backspace>.<Key.space><Key.shift>Our<Key.space>cutting-edge<Key.space>solution<Key.space>will<Key.space>empower<Key.space>you<Key.space>to<Key.space>overcome<Key.space>challenges<Key.space>and<Key.space>ache<Key.backspace>ieve<Key.space>unparalleled<Key.space>success<Key.space>in<Key.space>your<Key.space>industry.<Key.enter><Key.enter><Key.shift>Thanks<Key.space><Key.shift><Key.shift><Key.shift><Key.shift><Key.shift><Key.shift><Key.shift><Key.shift><Key.shift><Key.shift><Key.shift><Key.shift><Key.shift><Key.shift><Key.shift><Key.shift><Key.shift><Key.shift><Key.shift><Key.shift><Key.shift><Key.shift><Key.shift><Key.shift><Key.shift><Key.shift><Key.shift><Key.shift><Key.shift>&<Key.space><Key.shift>Regards
Screenshot: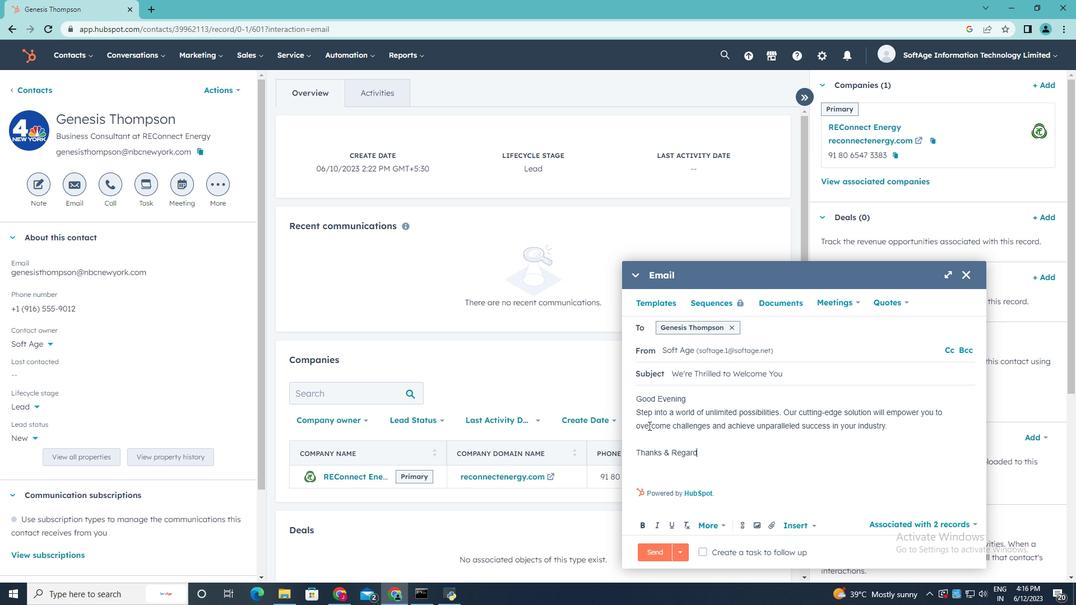 
Action: Mouse moved to (775, 526)
Screenshot: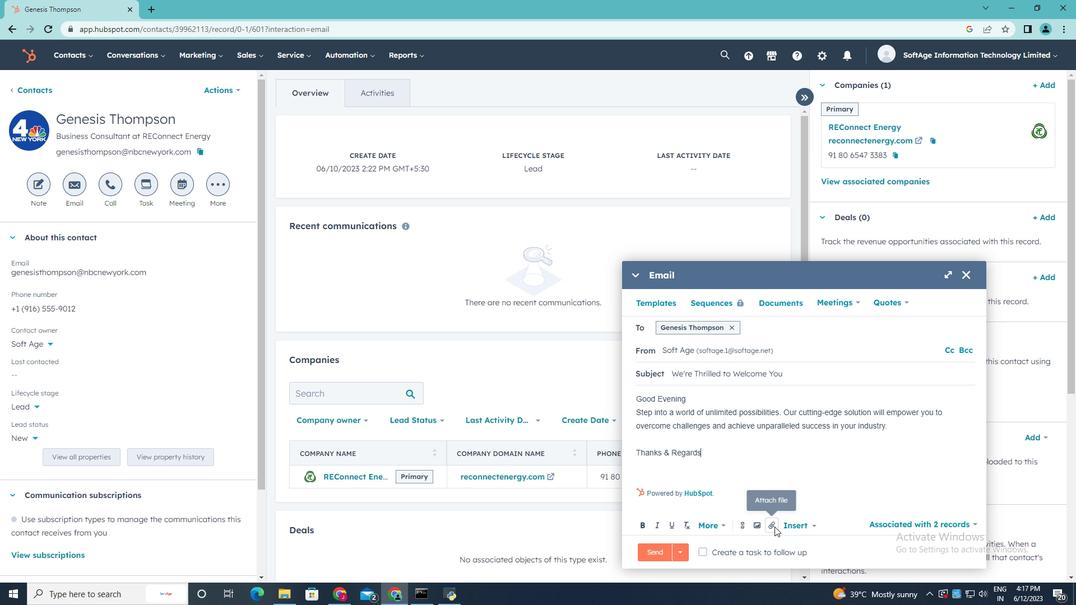 
Action: Mouse pressed left at (775, 526)
Screenshot: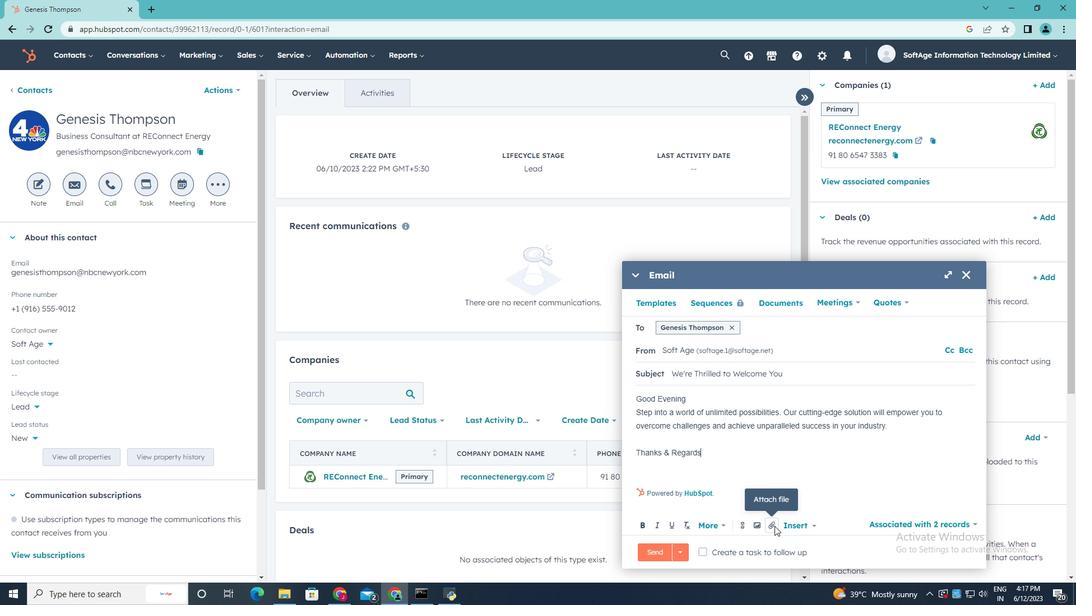 
Action: Mouse moved to (792, 491)
Screenshot: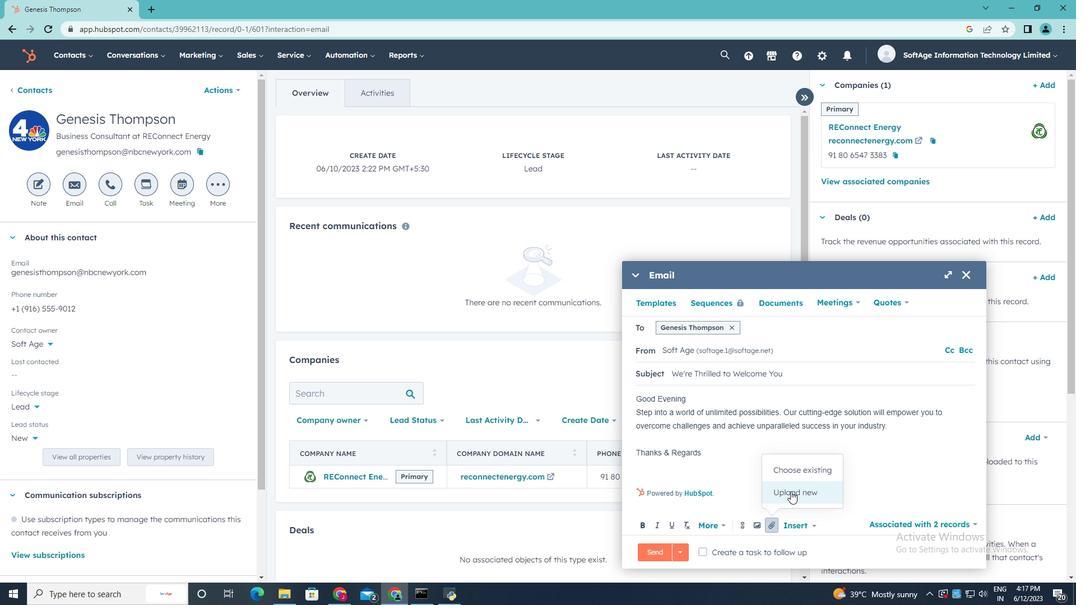 
Action: Mouse pressed left at (792, 491)
Screenshot: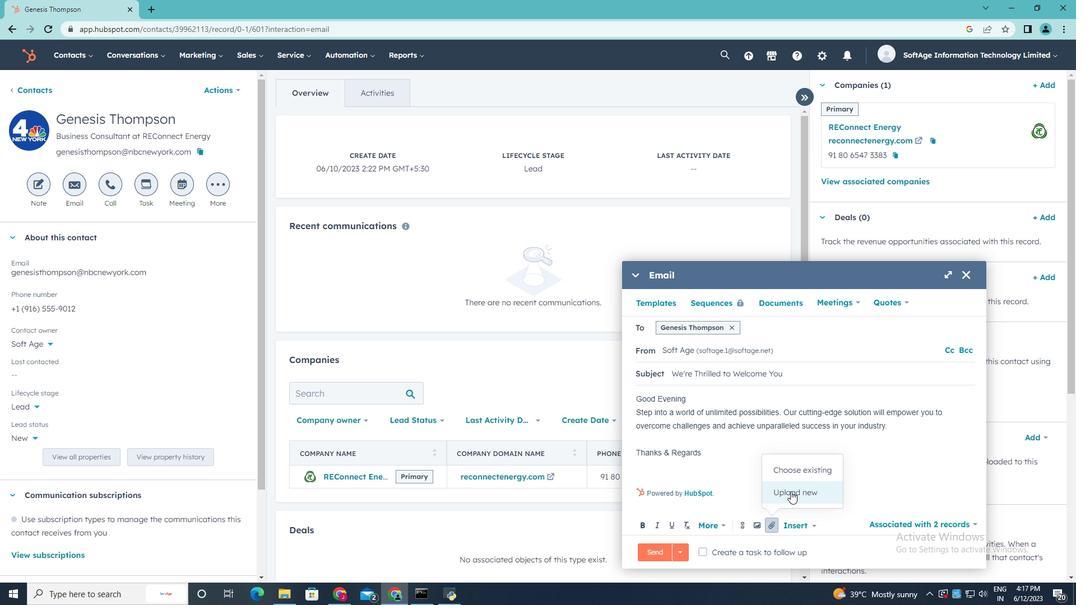 
Action: Mouse moved to (212, 120)
Screenshot: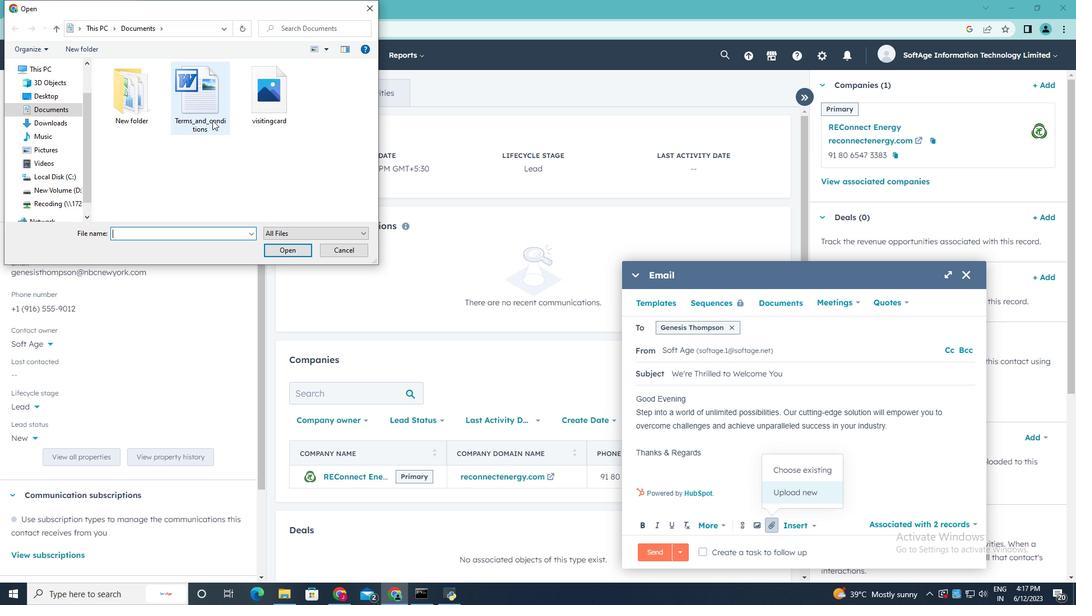 
Action: Mouse pressed left at (212, 120)
Screenshot: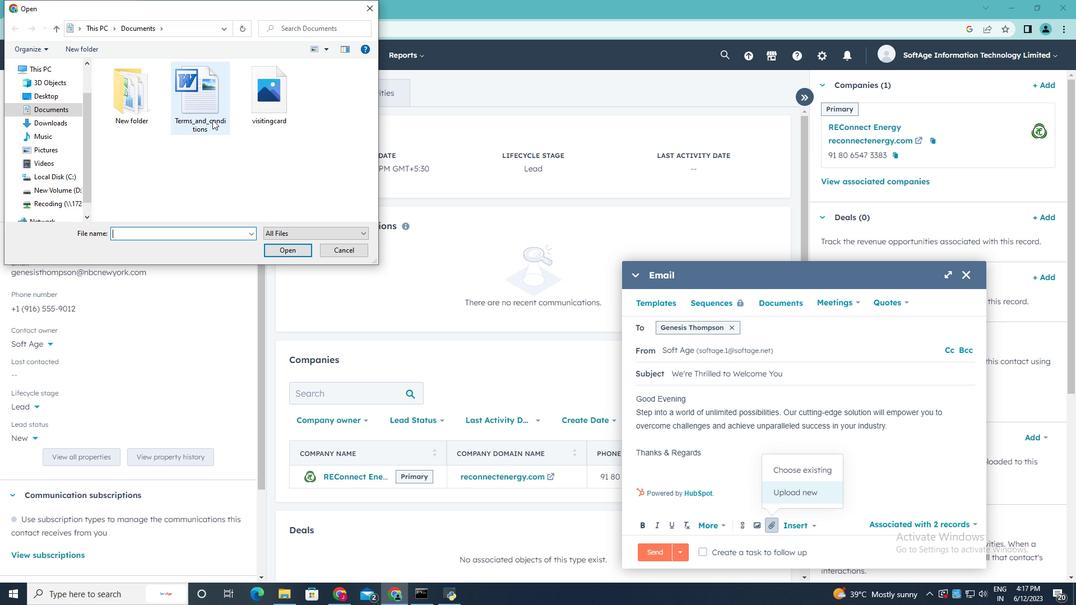 
Action: Mouse moved to (284, 251)
Screenshot: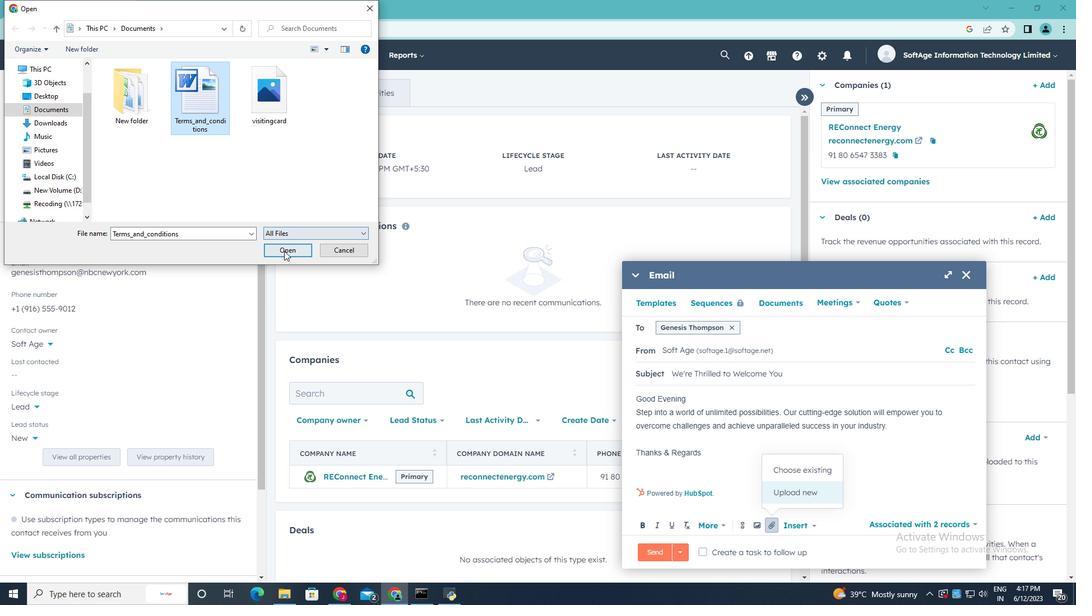 
Action: Mouse pressed left at (284, 251)
Screenshot: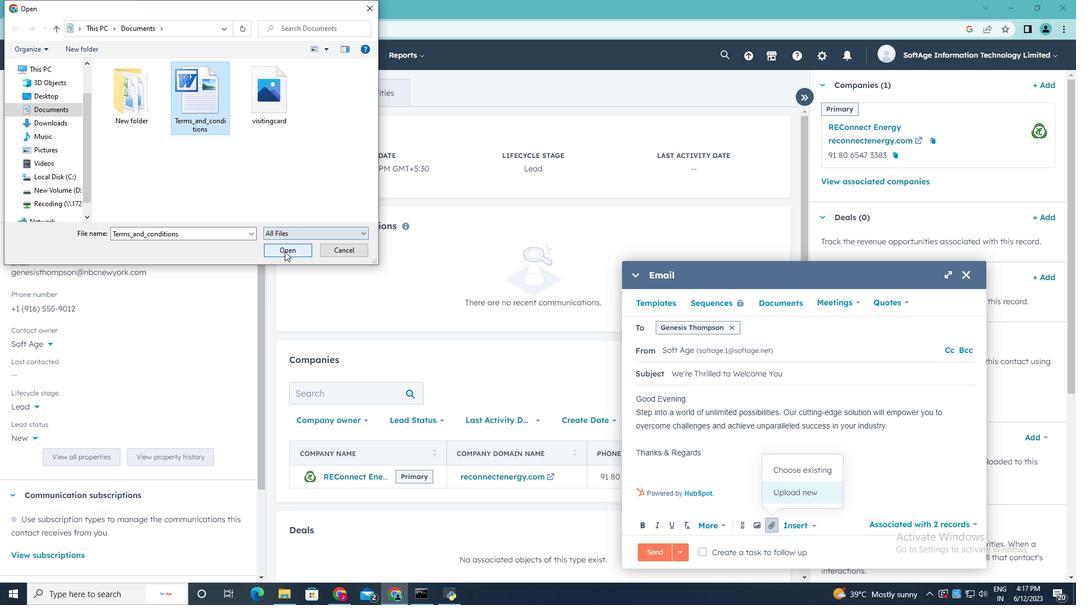 
Action: Mouse moved to (771, 494)
Screenshot: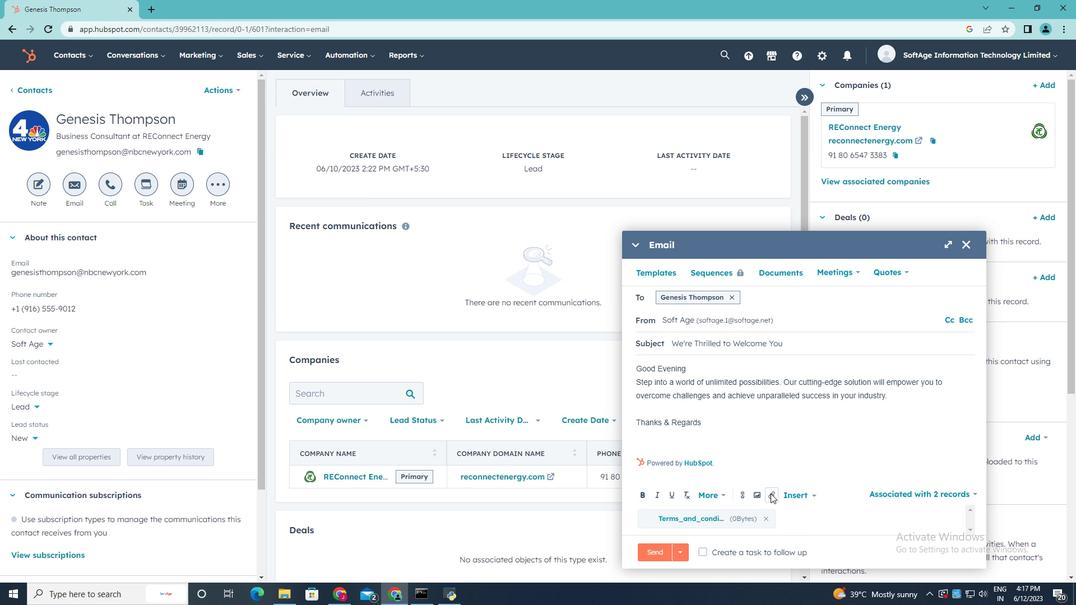 
Action: Mouse pressed left at (771, 494)
Screenshot: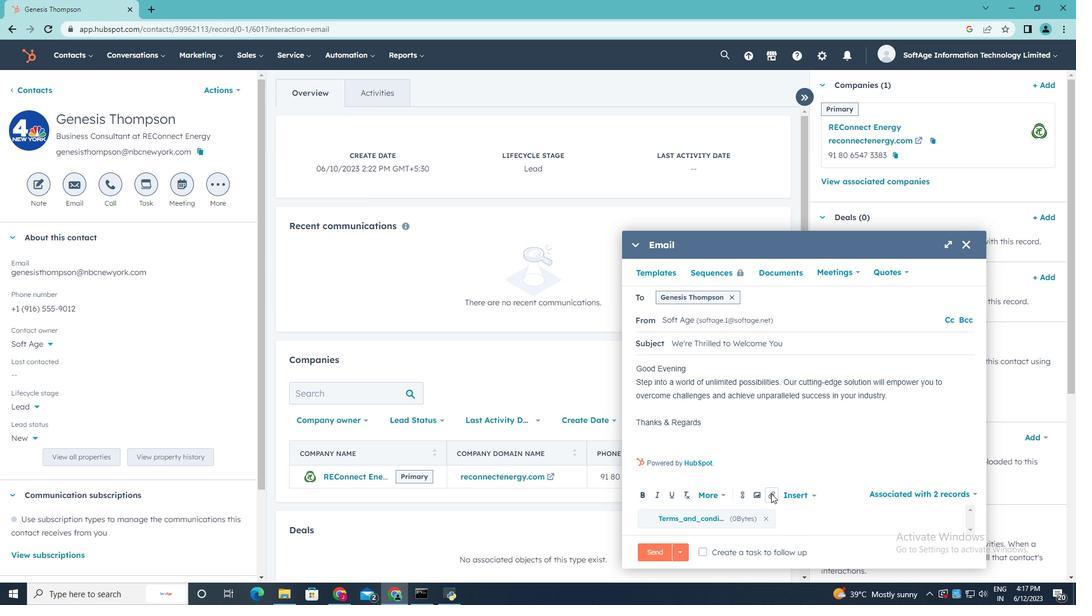 
Action: Mouse moved to (795, 469)
Screenshot: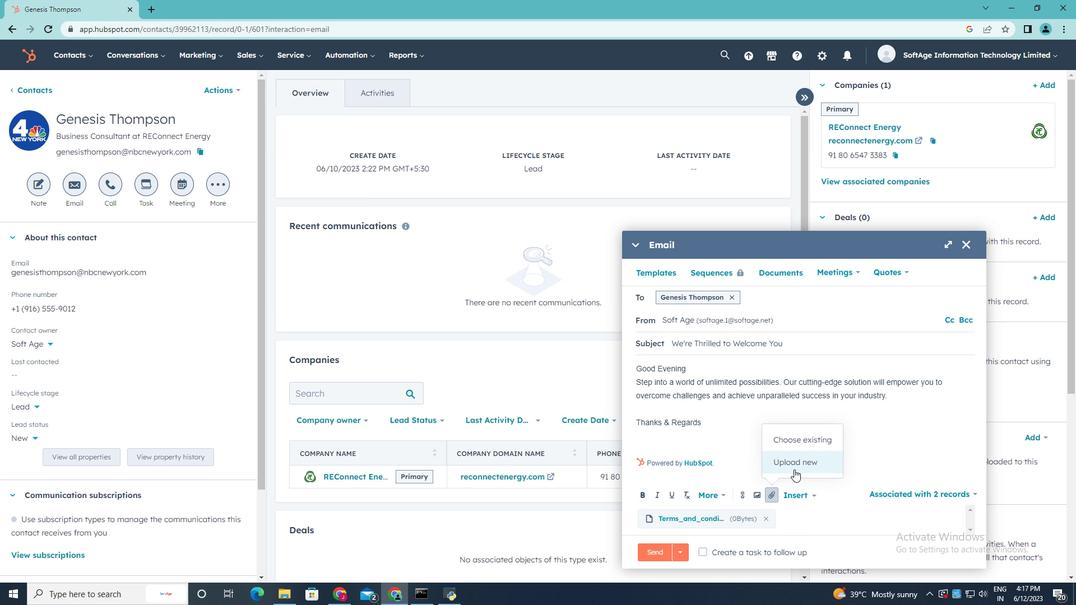 
Action: Mouse pressed left at (795, 469)
Screenshot: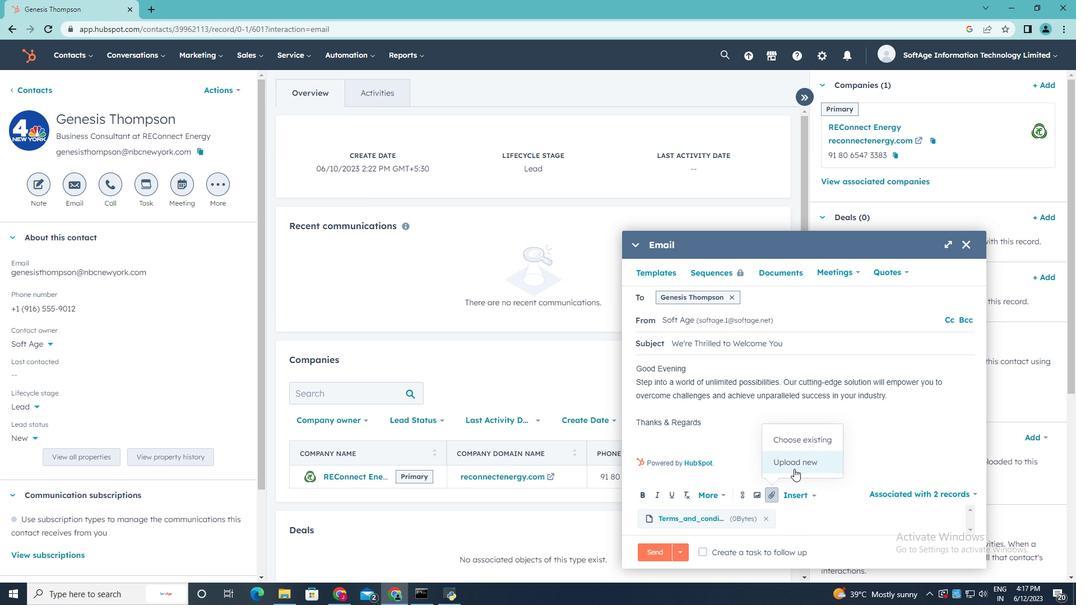 
Action: Mouse moved to (264, 114)
Screenshot: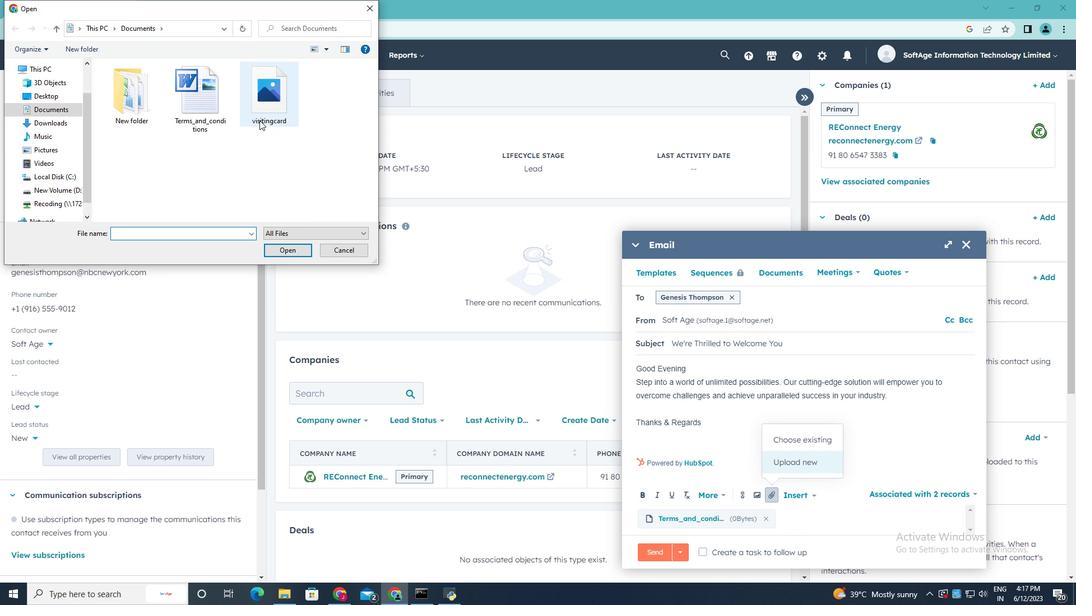 
Action: Mouse pressed left at (264, 114)
Screenshot: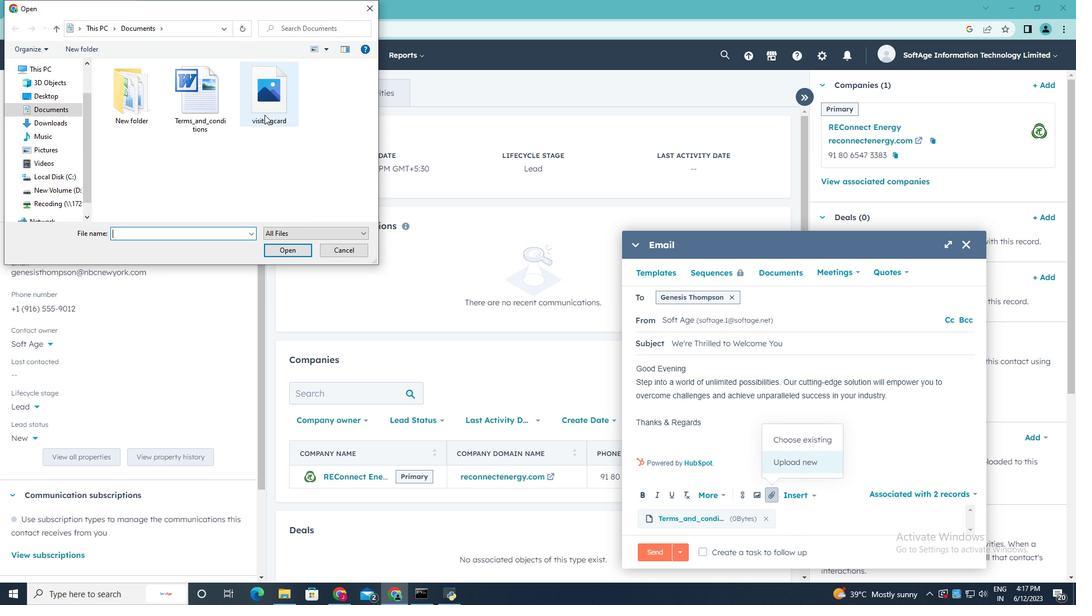 
Action: Mouse moved to (291, 251)
Screenshot: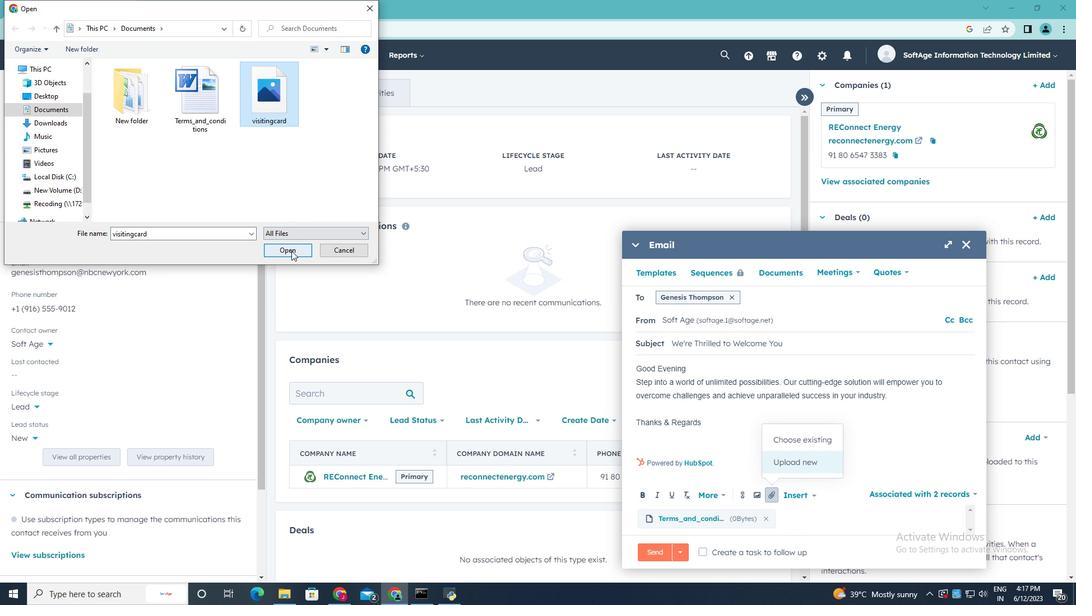 
Action: Mouse pressed left at (291, 251)
Screenshot: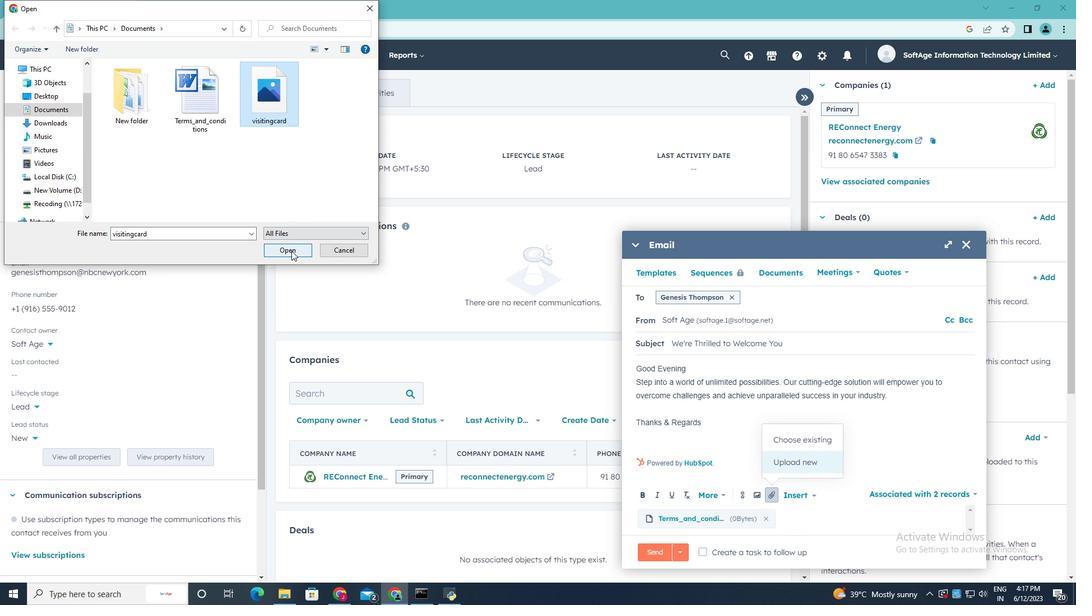 
Action: Mouse moved to (706, 422)
Screenshot: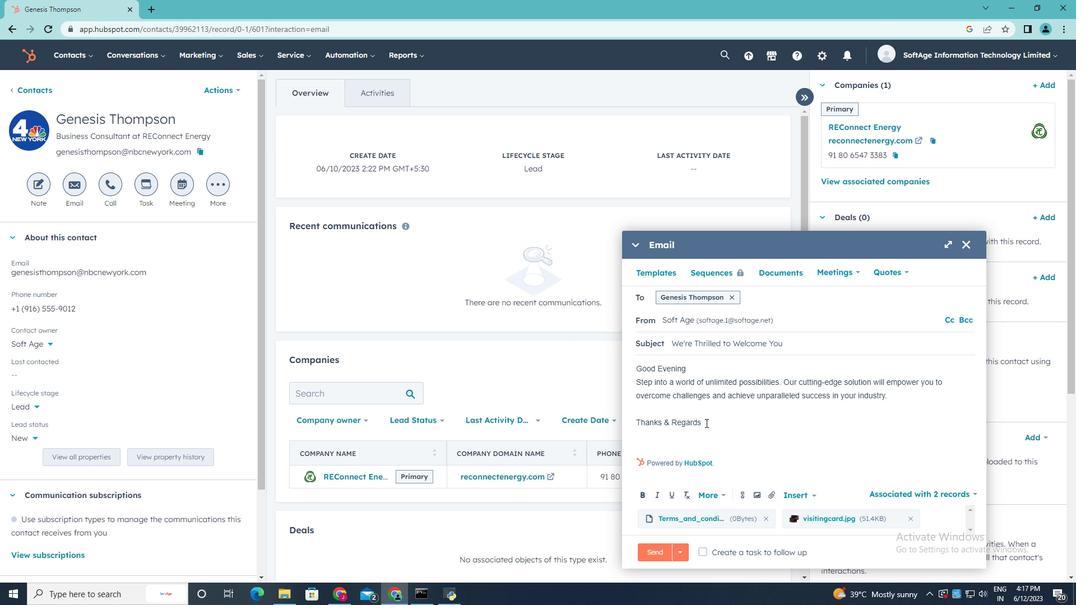 
Action: Mouse pressed left at (706, 422)
Screenshot: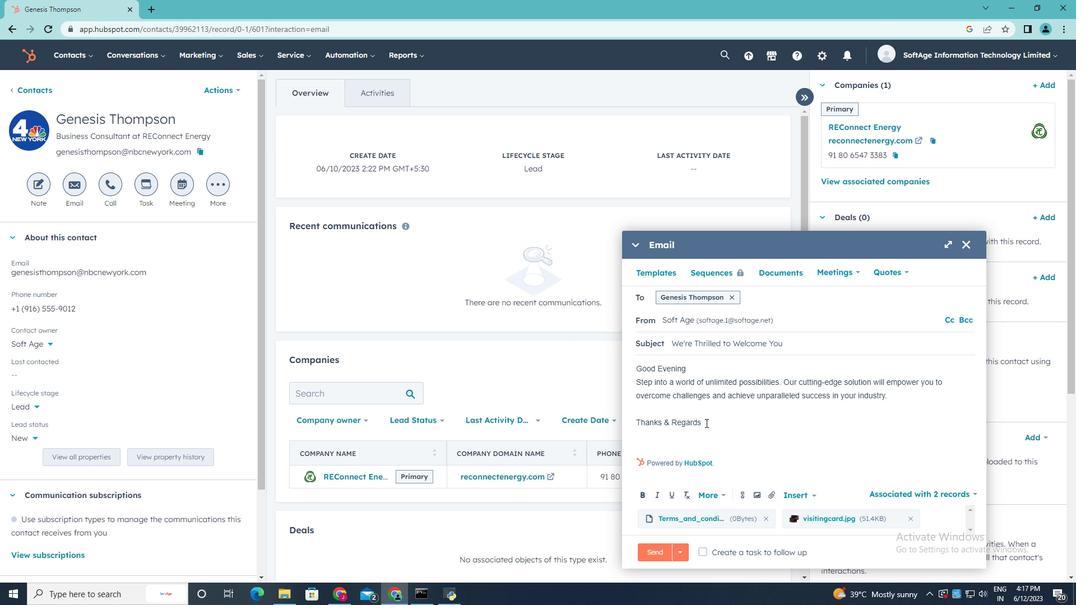 
Action: Key pressed <Key.enter>
Screenshot: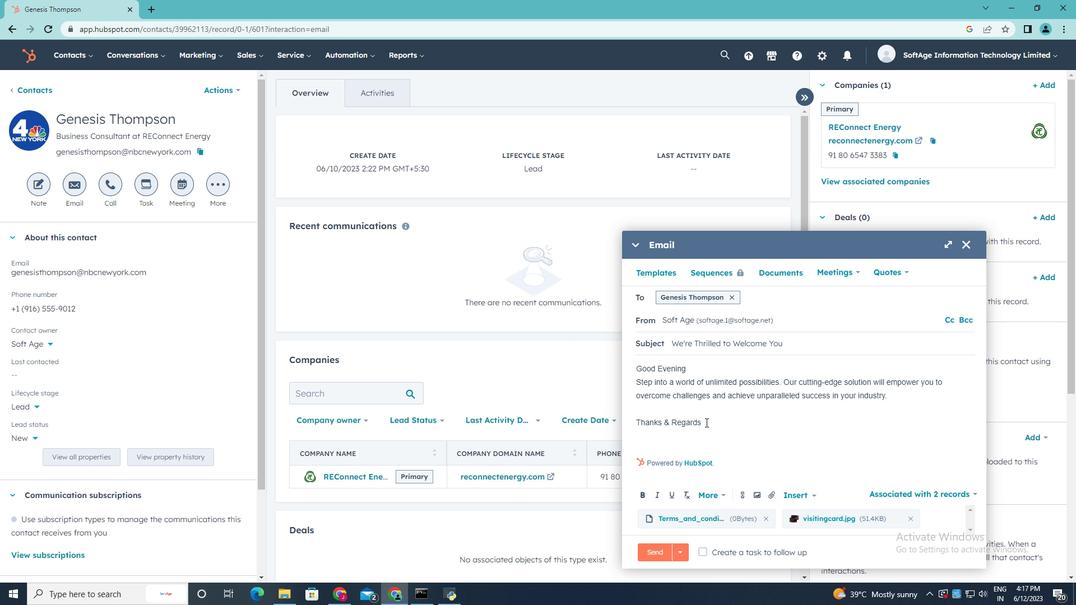 
Action: Mouse moved to (742, 493)
Screenshot: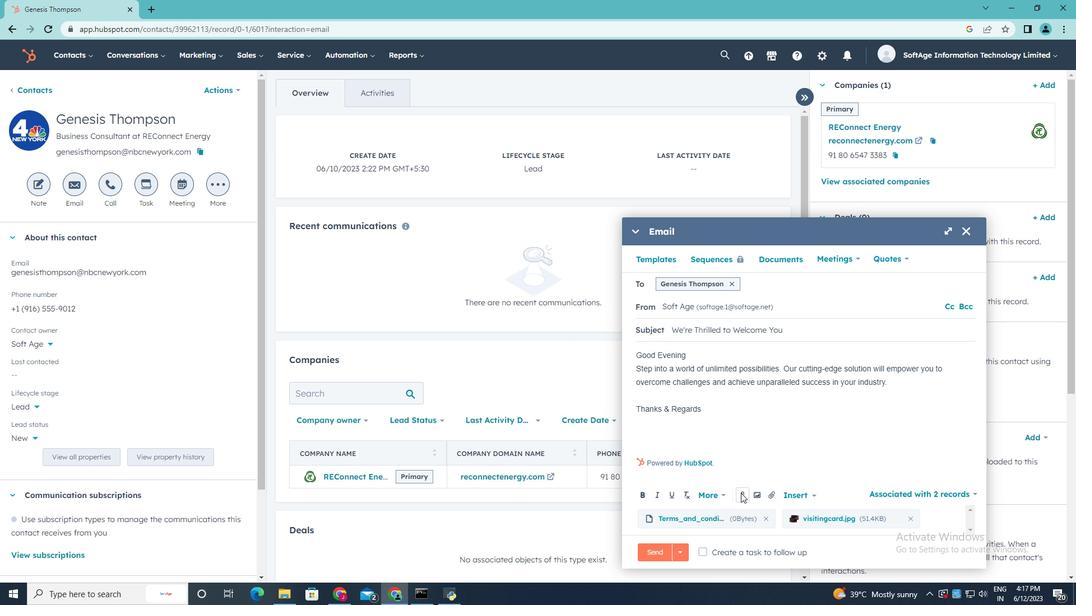 
Action: Mouse pressed left at (742, 493)
Screenshot: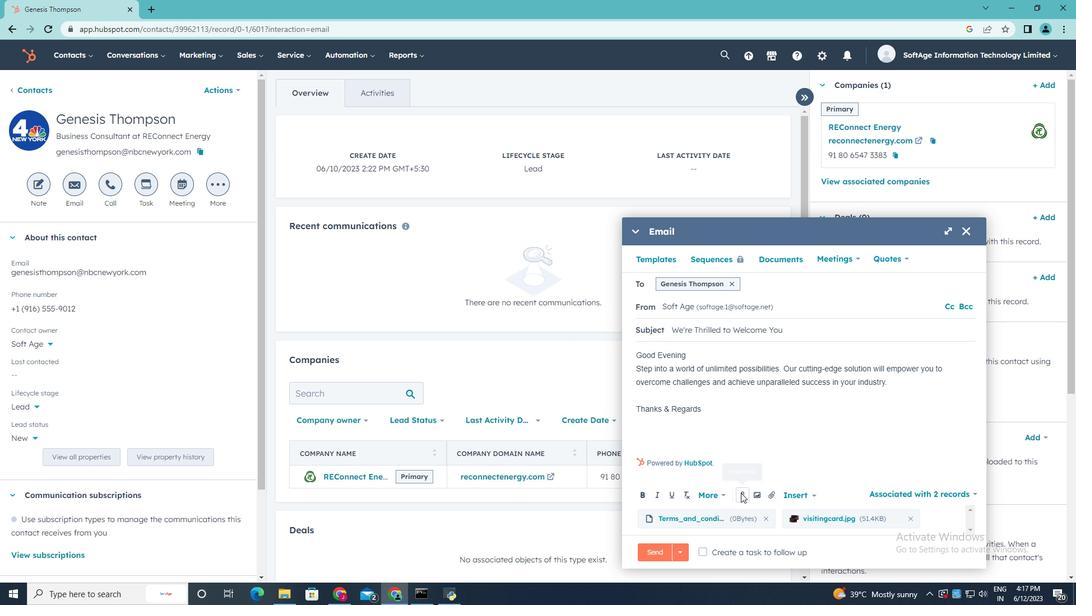 
Action: Mouse moved to (782, 374)
Screenshot: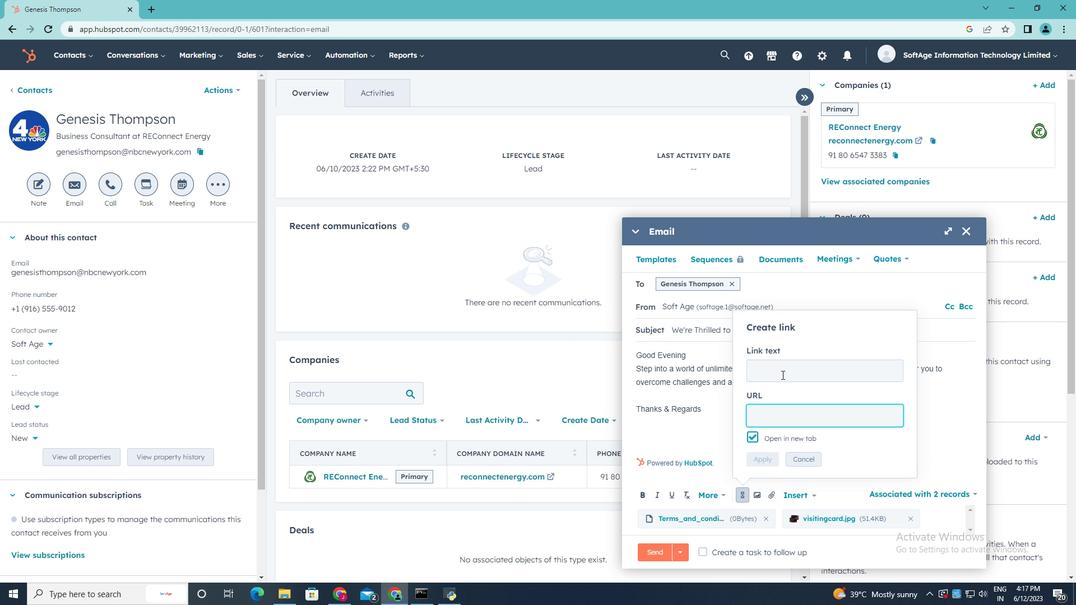 
Action: Mouse pressed left at (782, 374)
Screenshot: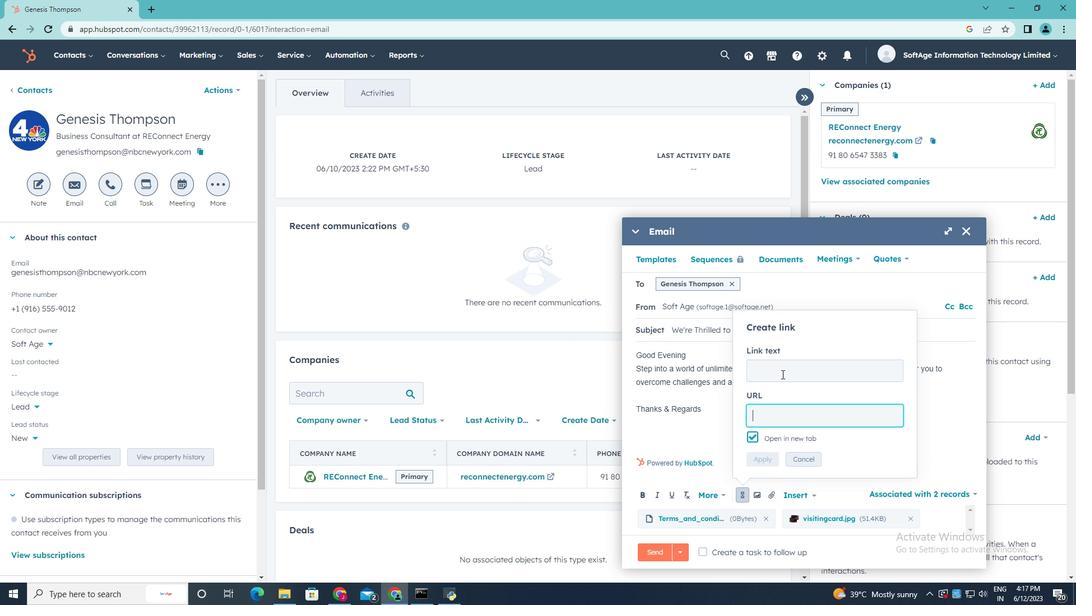 
Action: Mouse moved to (780, 375)
Screenshot: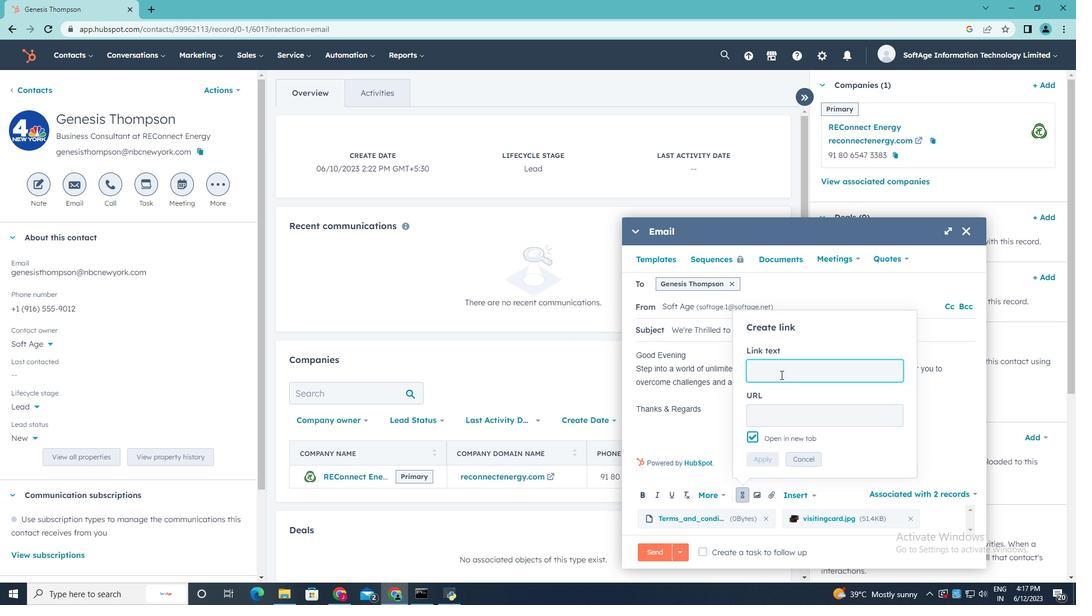 
Action: Key pressed <Key.shift><Key.shift><Key.shift><Key.shift><Key.shift><Key.shift><Key.shift><Key.shift><Key.shift><Key.shift><Key.shift><Key.shift>Reddit
Screenshot: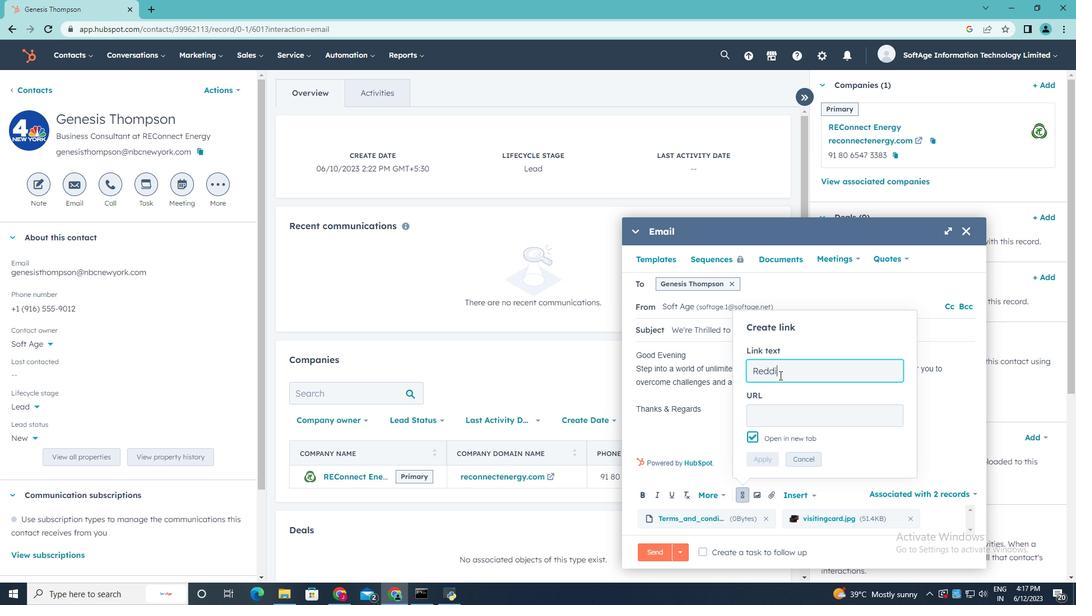 
Action: Mouse moved to (767, 414)
Screenshot: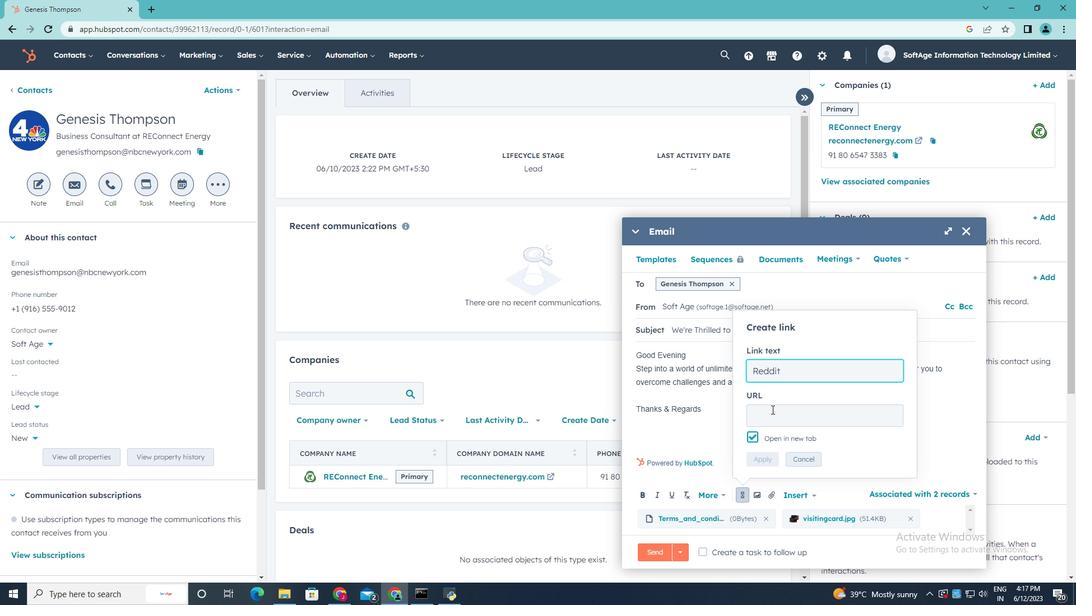 
Action: Mouse pressed left at (767, 414)
Screenshot: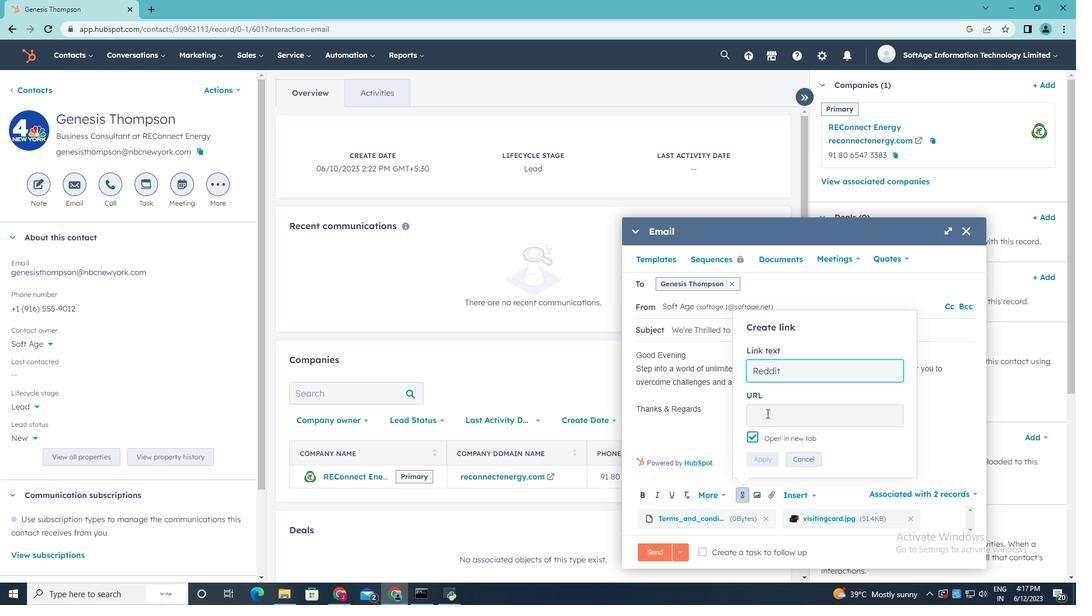 
Action: Key pressed www.reddit.com
Screenshot: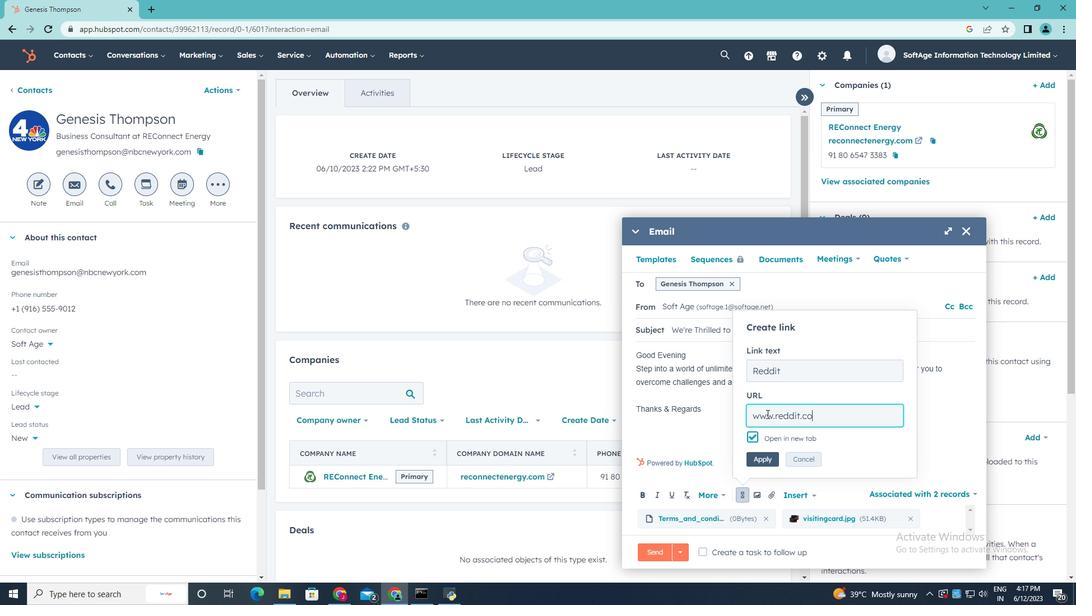 
Action: Mouse moved to (769, 455)
Screenshot: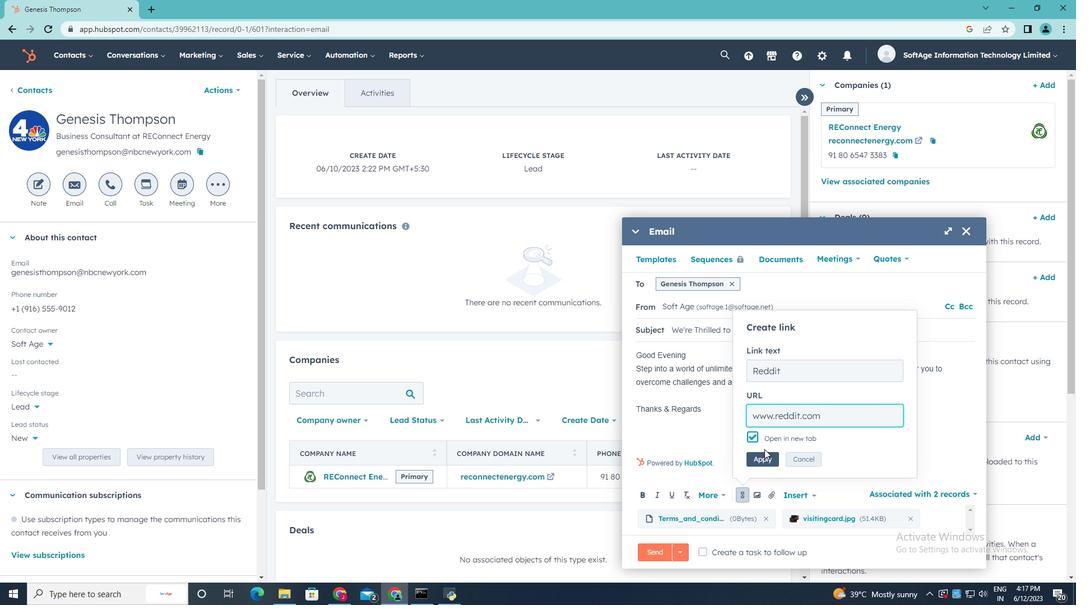 
Action: Mouse pressed left at (769, 455)
Screenshot: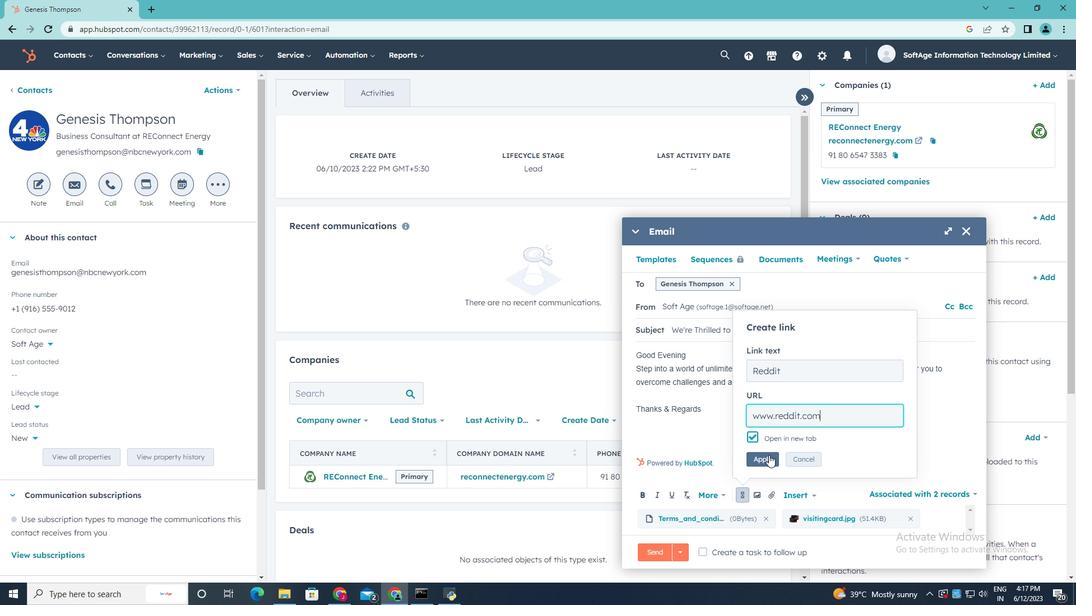 
Action: Mouse moved to (706, 550)
Screenshot: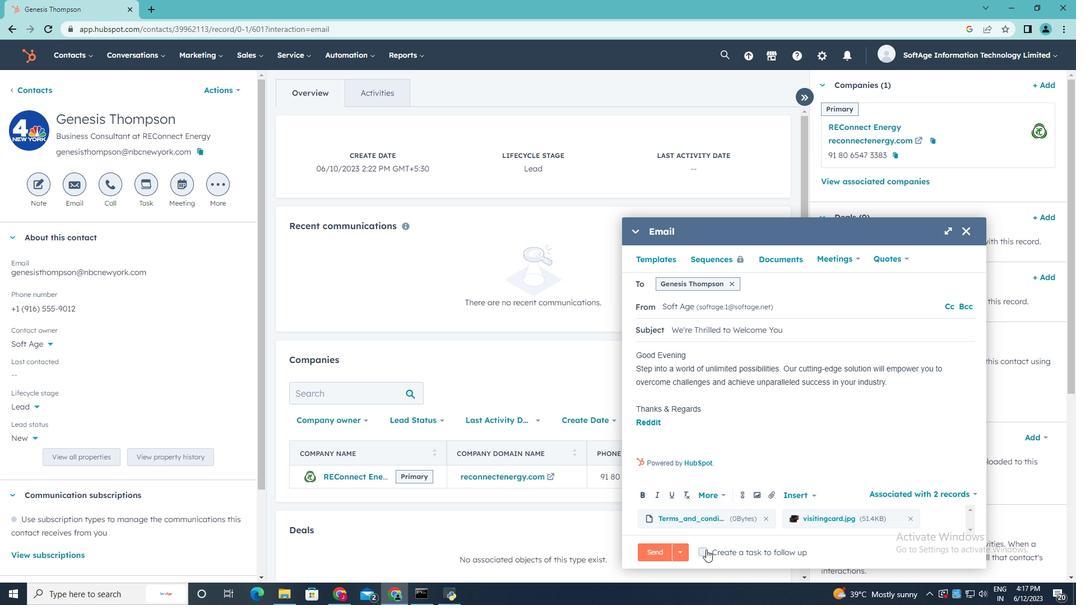 
Action: Mouse pressed left at (706, 550)
Screenshot: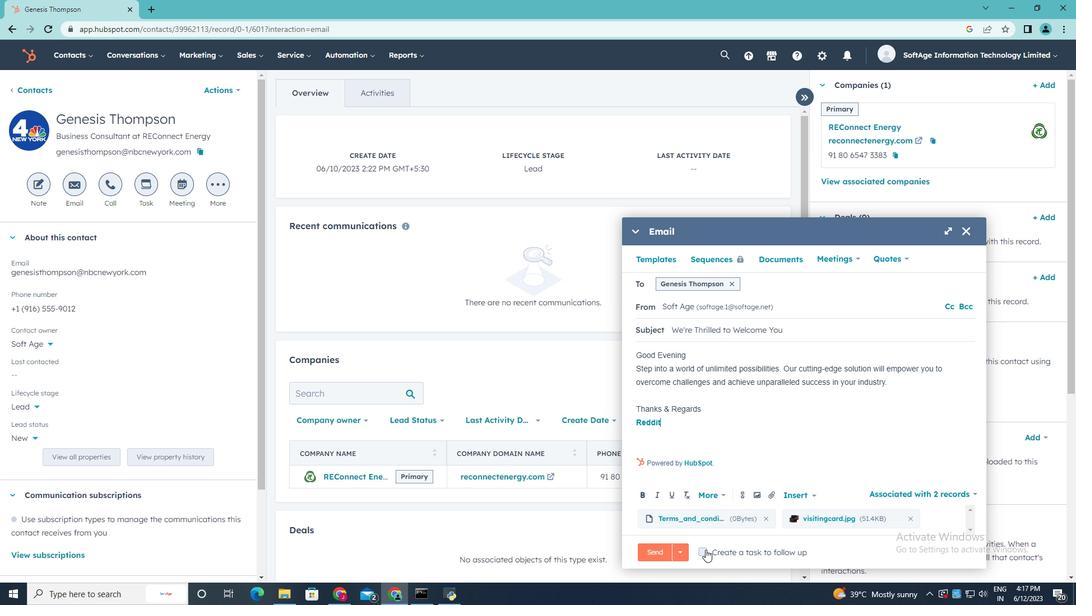 
Action: Mouse moved to (935, 551)
Screenshot: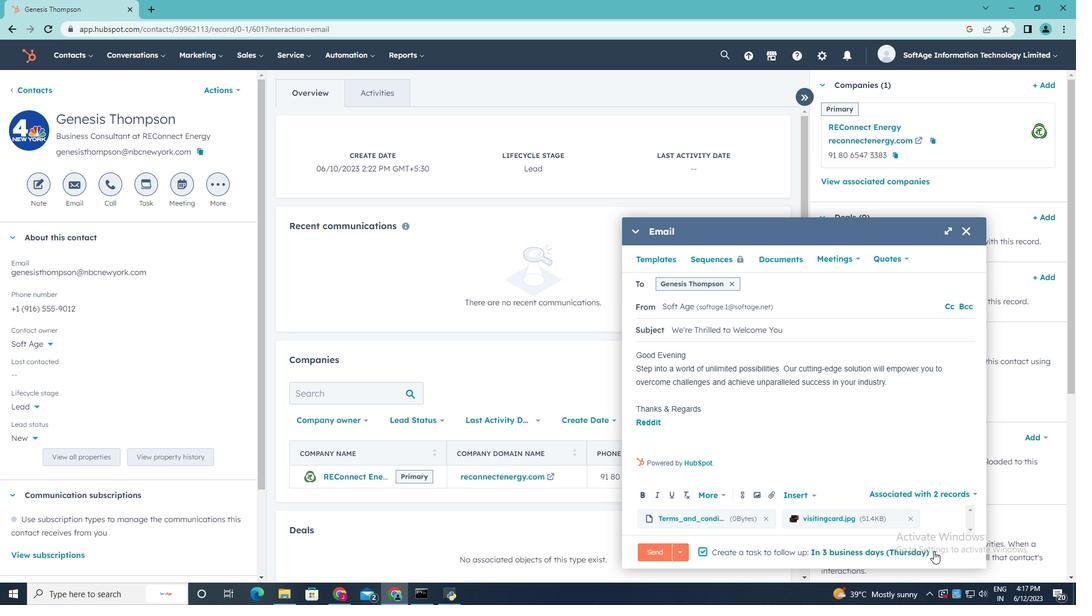 
Action: Mouse pressed left at (935, 551)
Screenshot: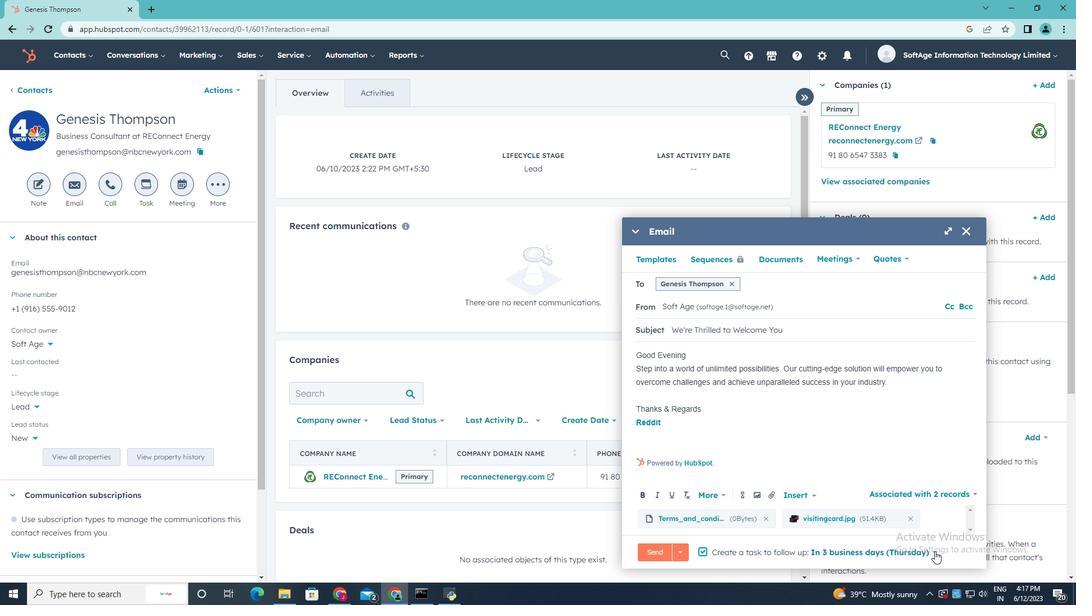 
Action: Mouse moved to (920, 478)
Screenshot: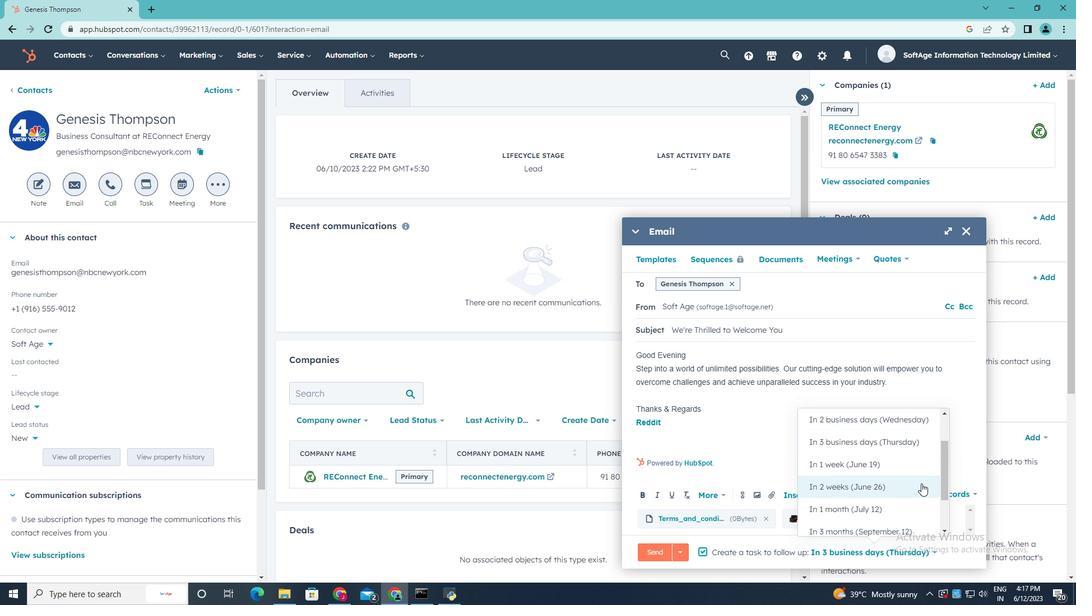
Action: Mouse scrolled (920, 479) with delta (0, 0)
Screenshot: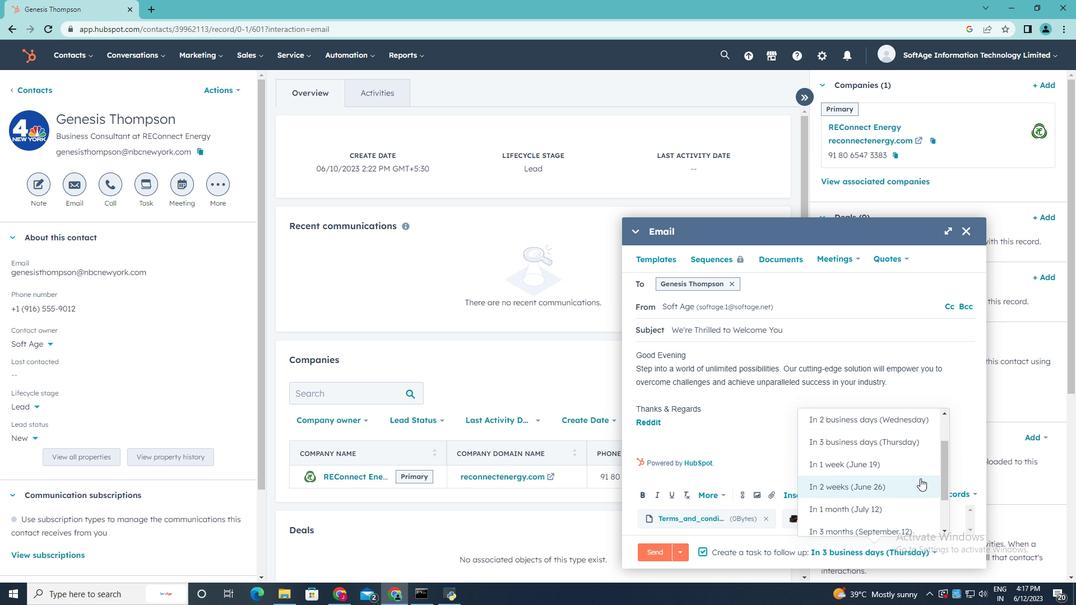 
Action: Mouse moved to (920, 478)
Screenshot: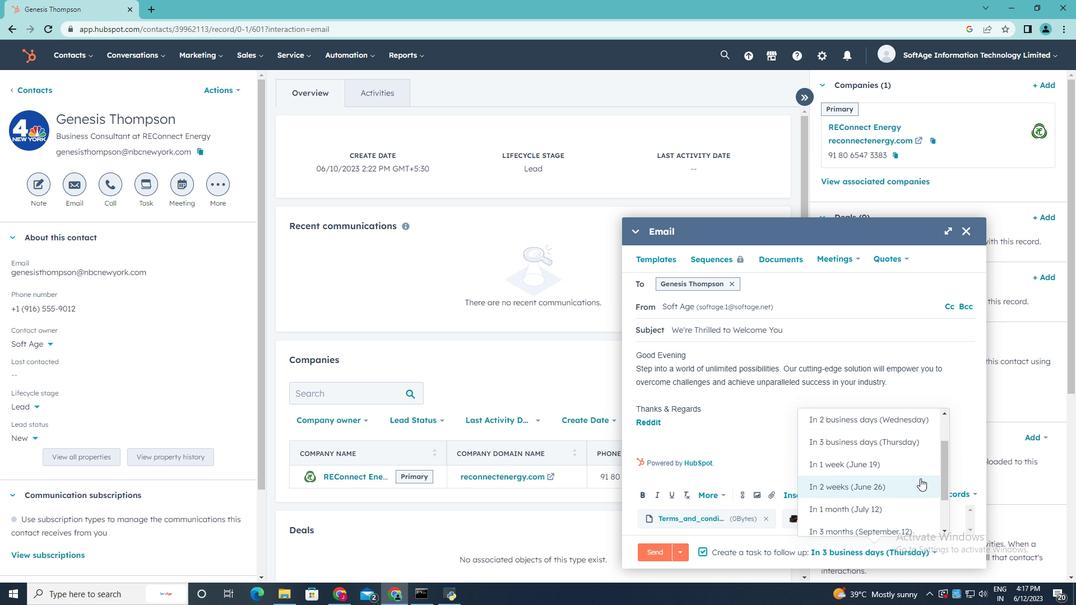 
Action: Mouse scrolled (920, 478) with delta (0, 0)
Screenshot: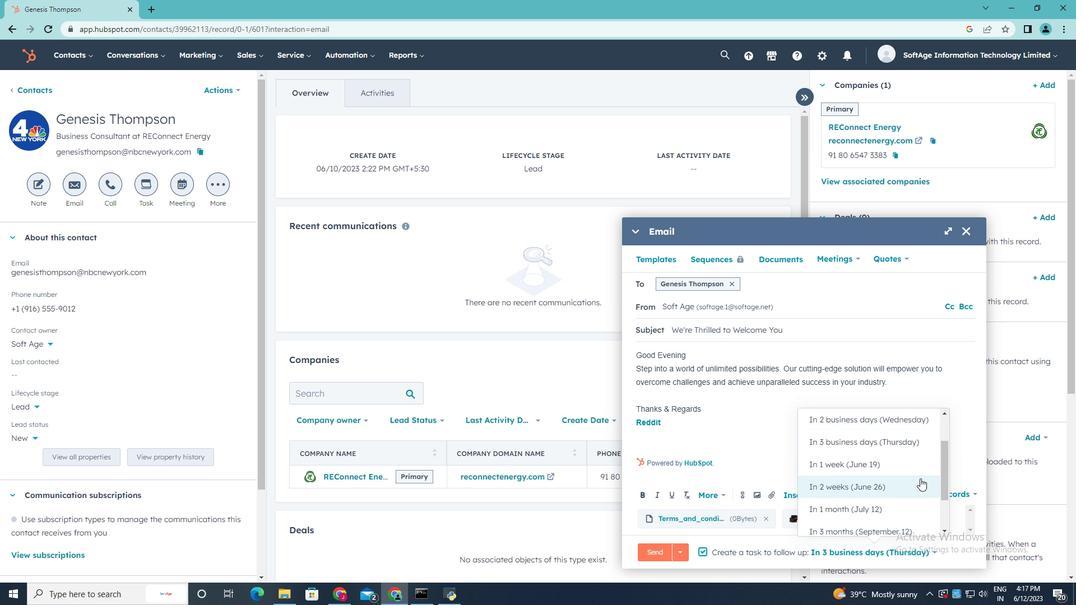 
Action: Mouse scrolled (920, 478) with delta (0, 0)
Screenshot: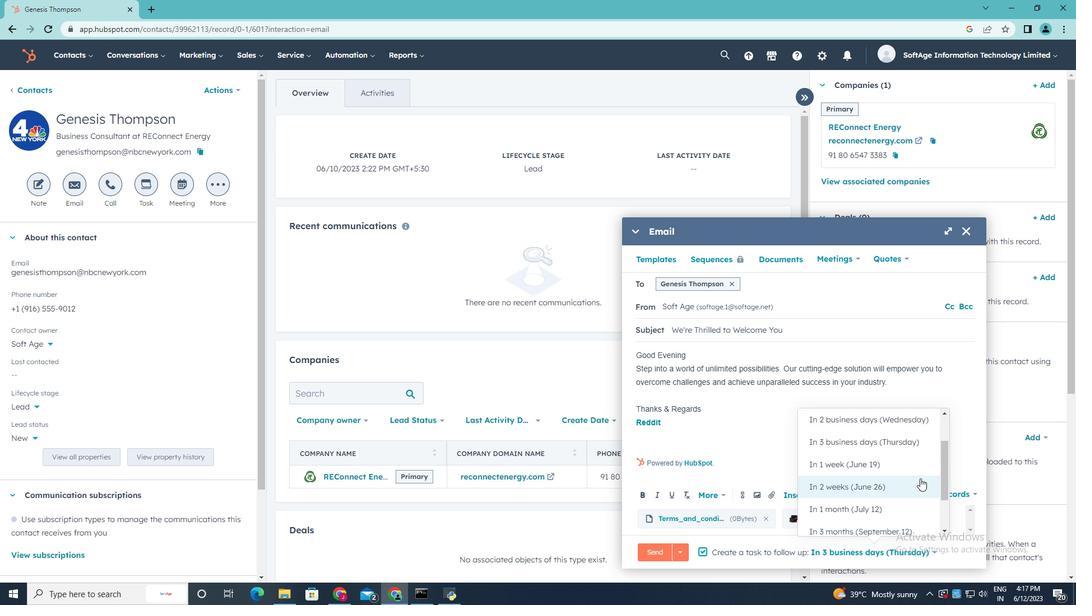 
Action: Mouse scrolled (920, 478) with delta (0, 0)
Screenshot: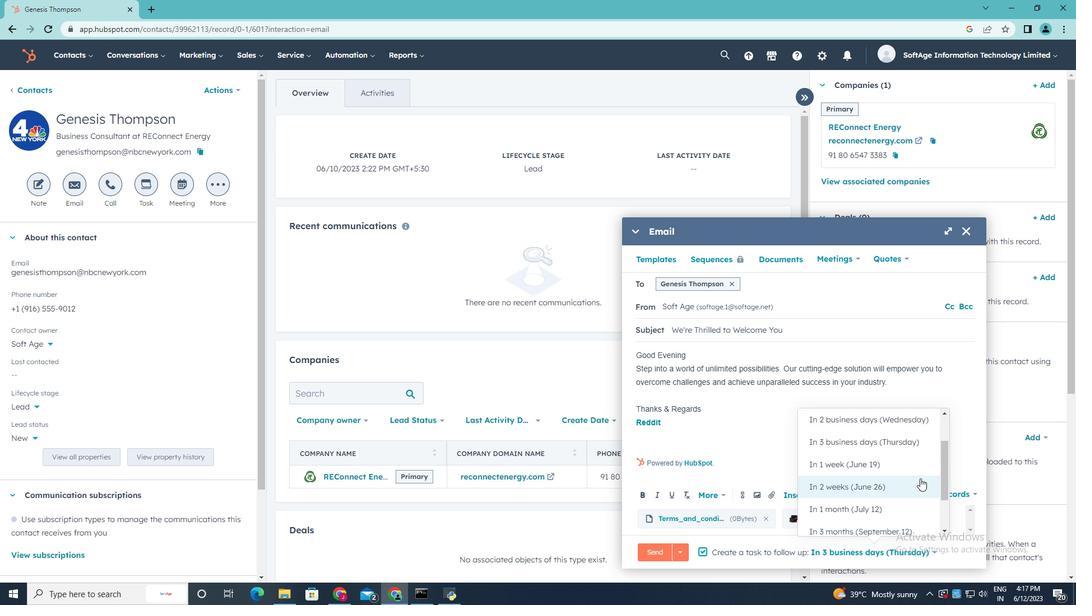 
Action: Mouse scrolled (920, 478) with delta (0, 0)
Screenshot: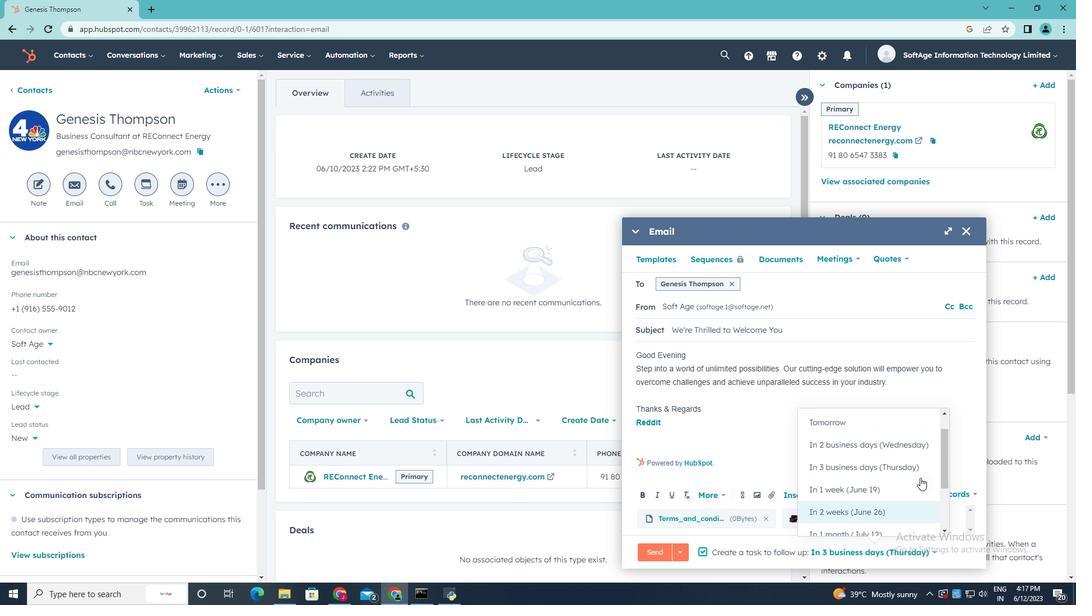 
Action: Mouse moved to (872, 452)
Screenshot: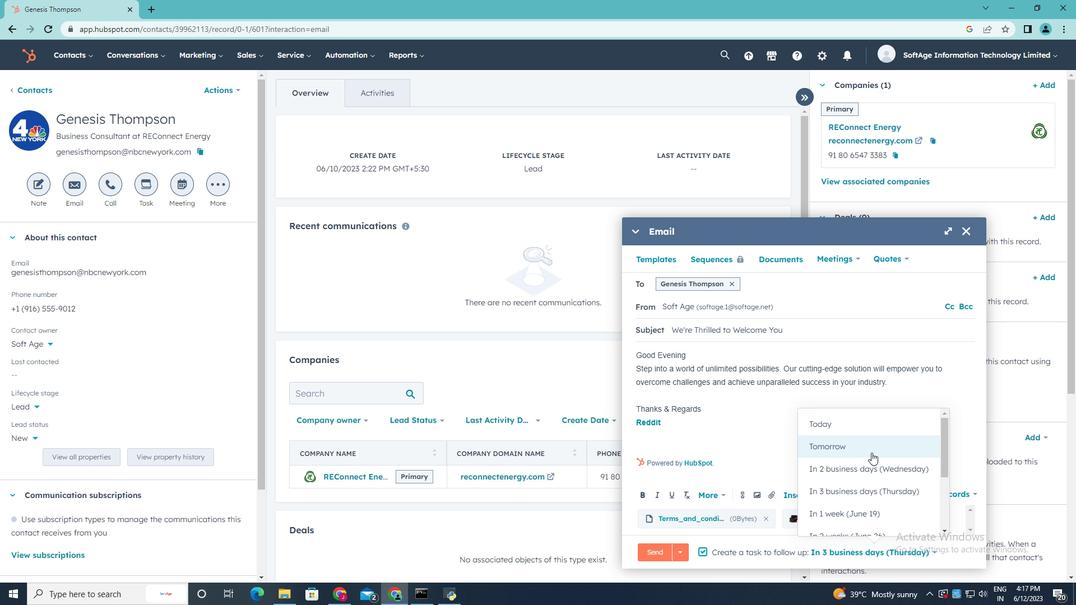 
Action: Mouse pressed left at (872, 452)
Screenshot: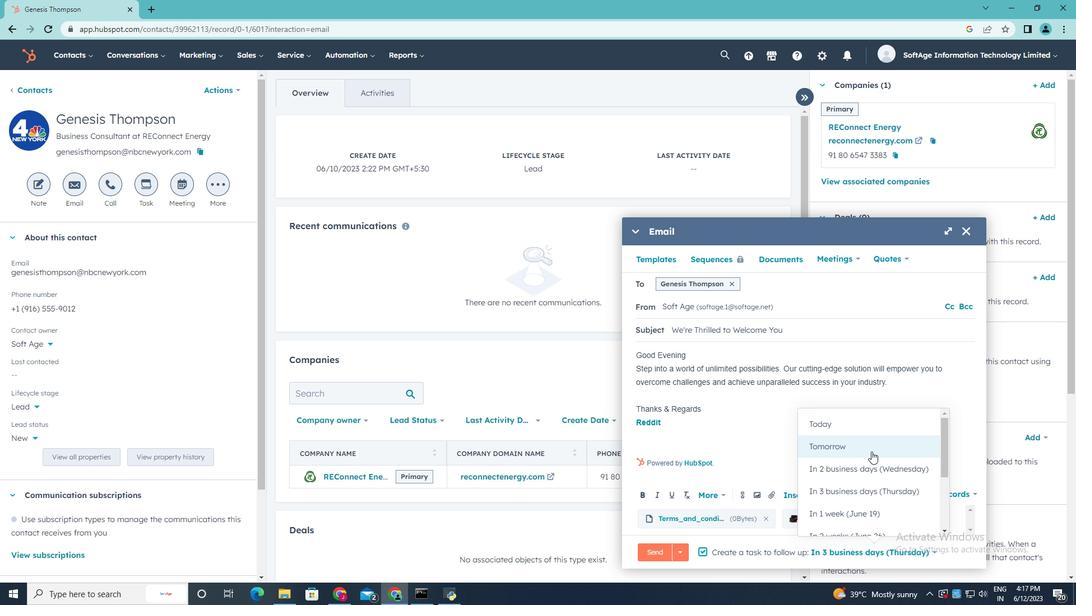 
Action: Mouse moved to (842, 478)
Screenshot: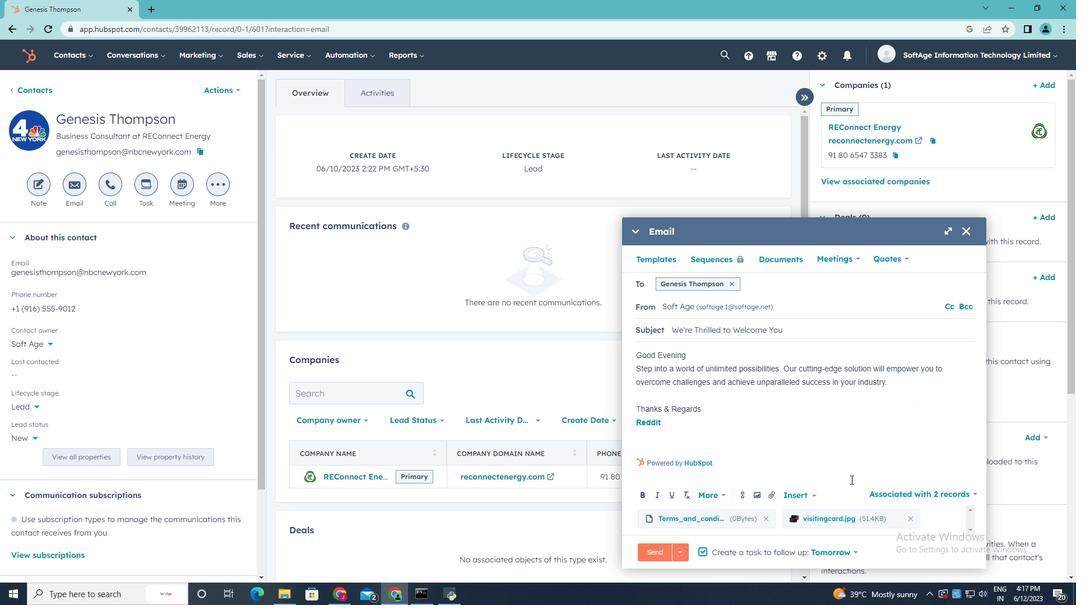 
Action: Mouse scrolled (842, 478) with delta (0, 0)
Screenshot: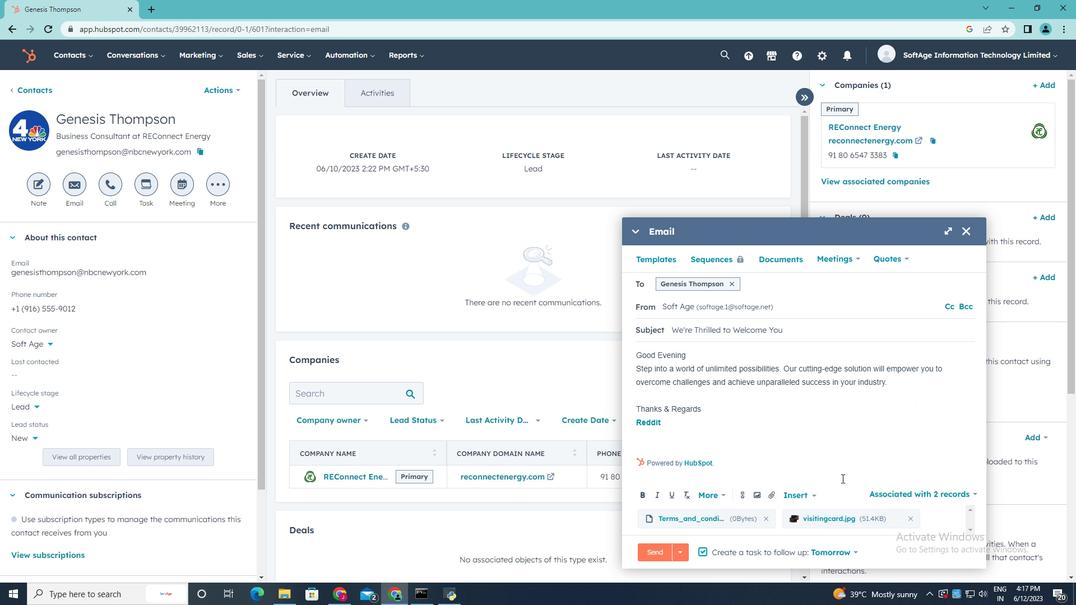 
Action: Mouse scrolled (842, 478) with delta (0, 0)
Screenshot: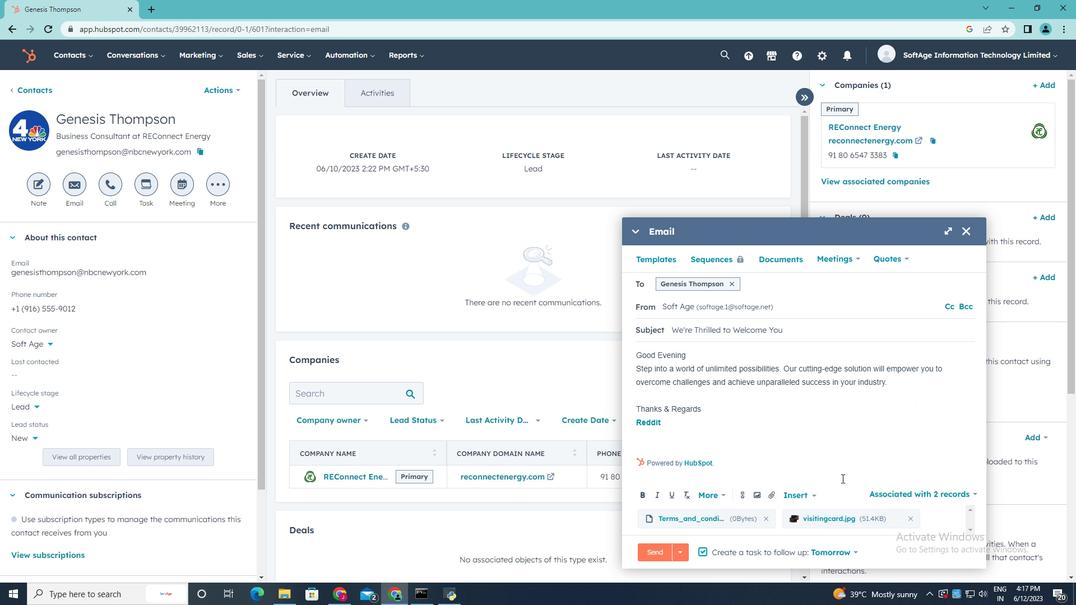 
Action: Mouse scrolled (842, 478) with delta (0, 0)
Screenshot: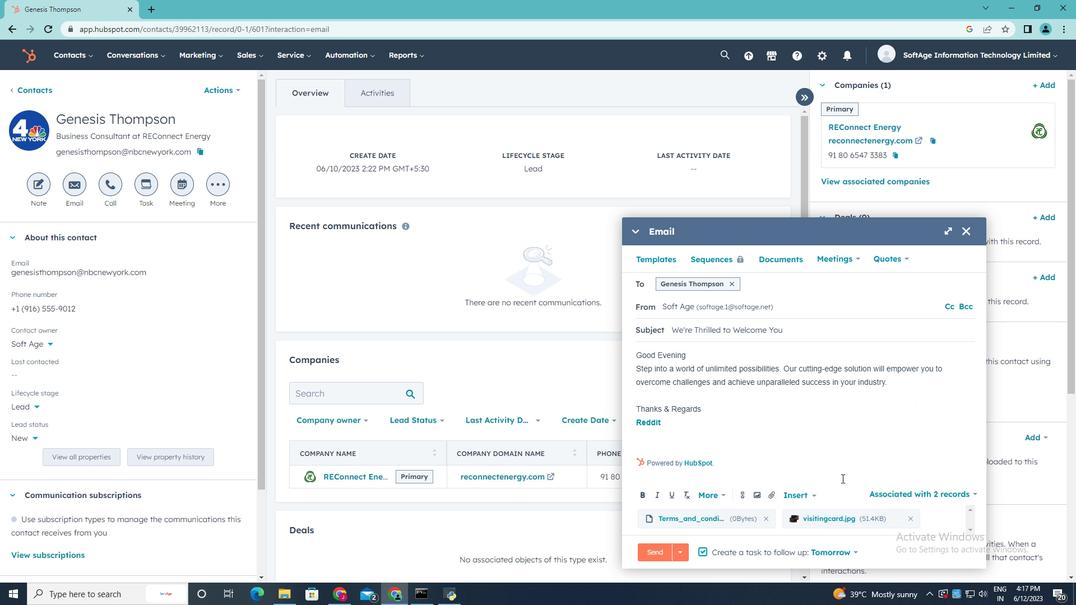 
Action: Mouse moved to (660, 554)
Screenshot: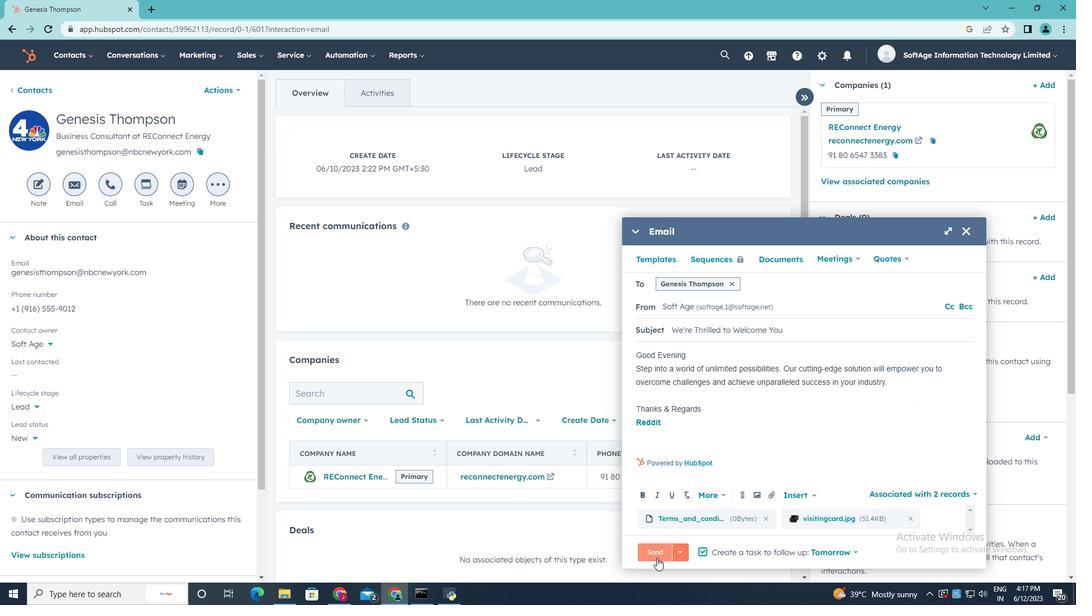 
Action: Mouse pressed left at (660, 554)
Screenshot: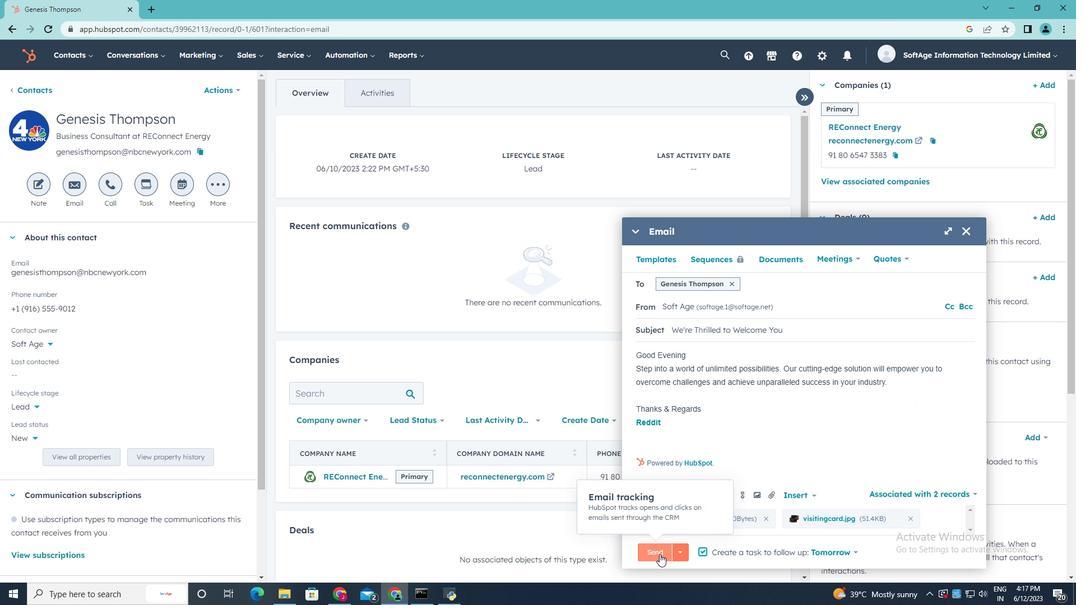 
